 Task: Create a due date automation trigger when advanced on, 2 days before a card is due add basic not assigned to anyone at 11:00 AM.
Action: Mouse moved to (923, 274)
Screenshot: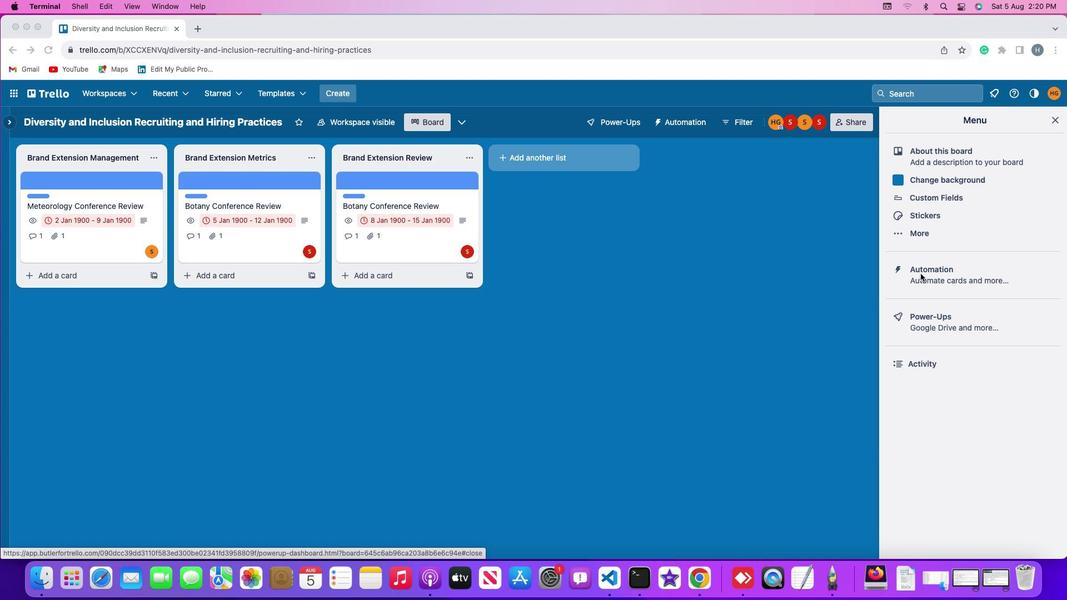 
Action: Mouse pressed left at (923, 274)
Screenshot: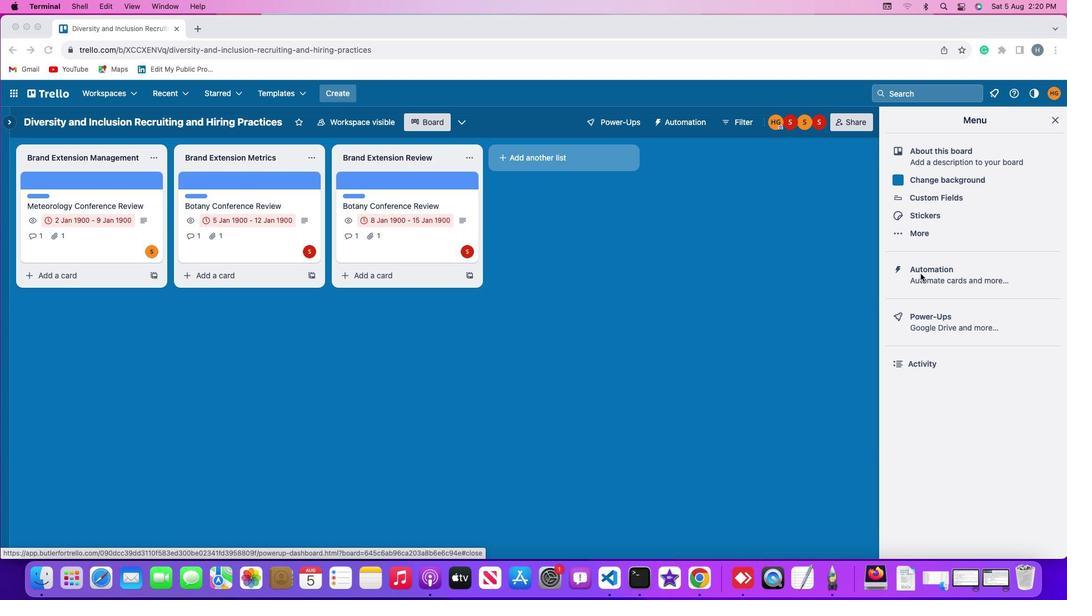 
Action: Mouse pressed left at (923, 274)
Screenshot: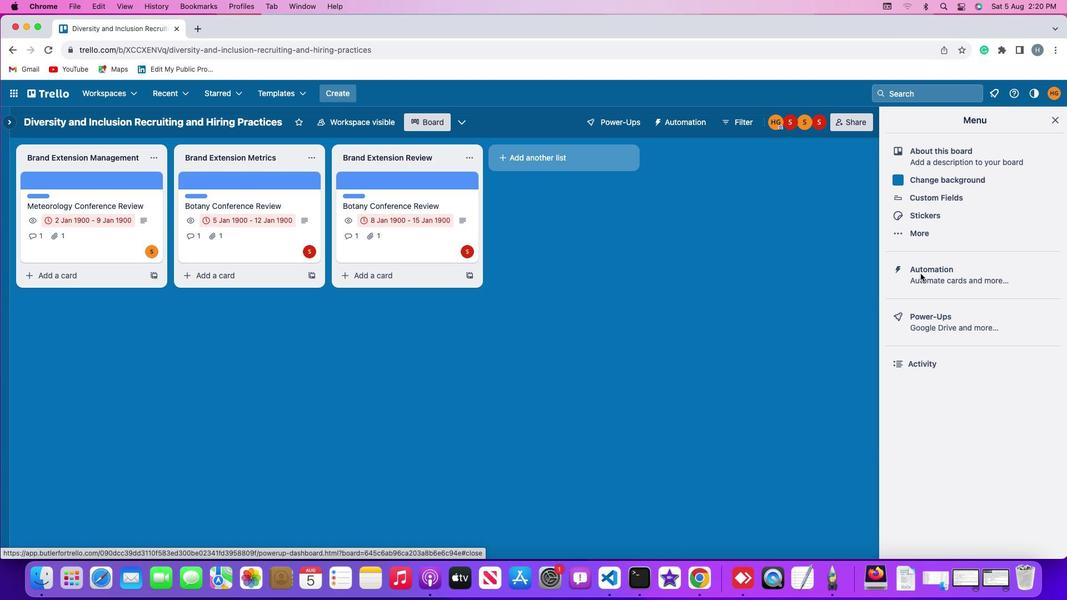 
Action: Mouse moved to (83, 264)
Screenshot: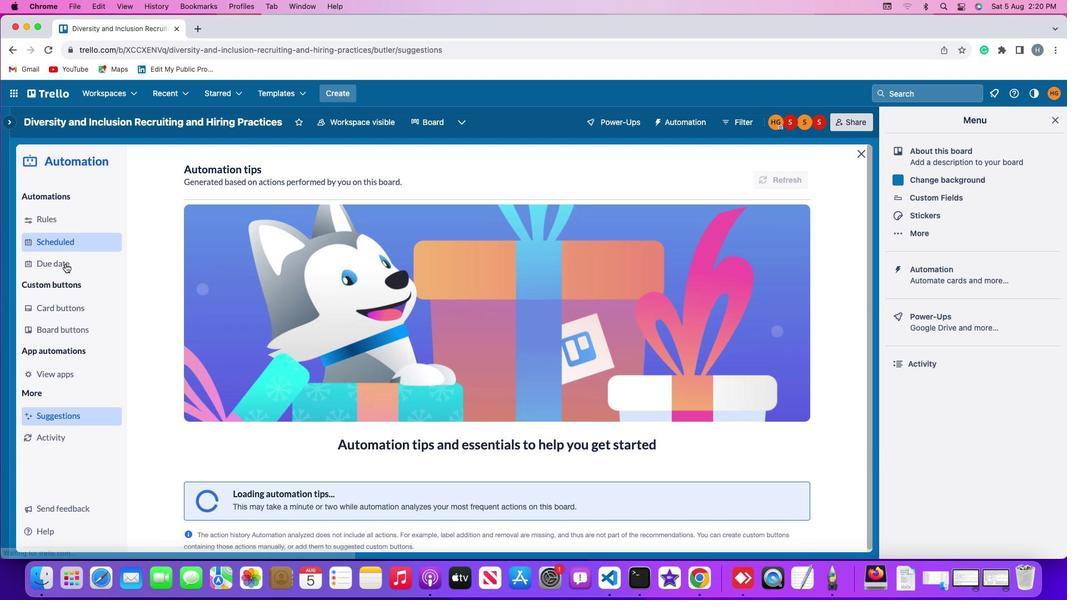 
Action: Mouse pressed left at (83, 264)
Screenshot: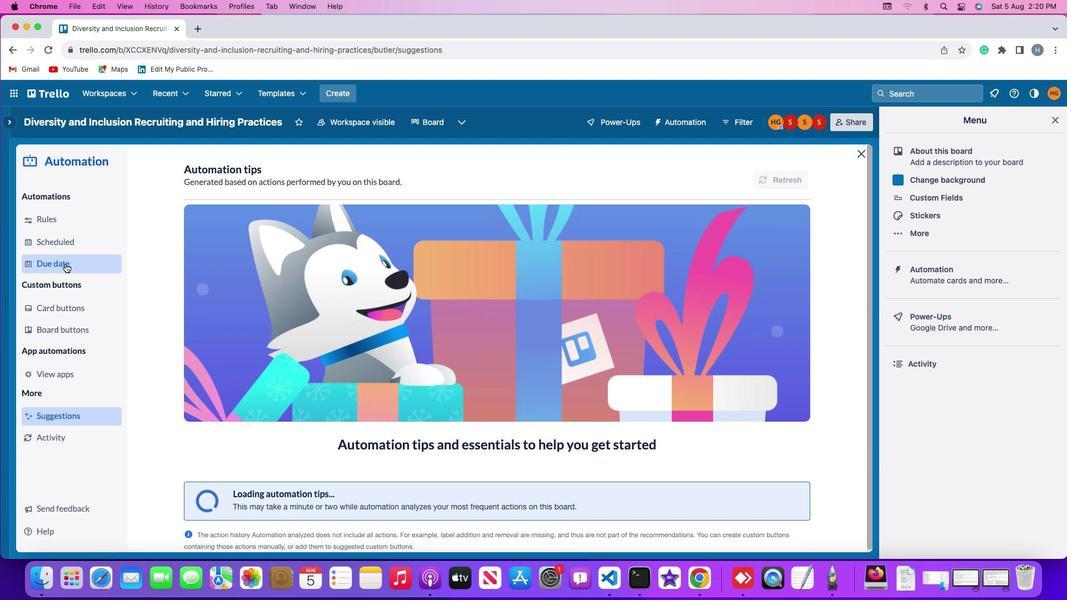 
Action: Mouse moved to (764, 178)
Screenshot: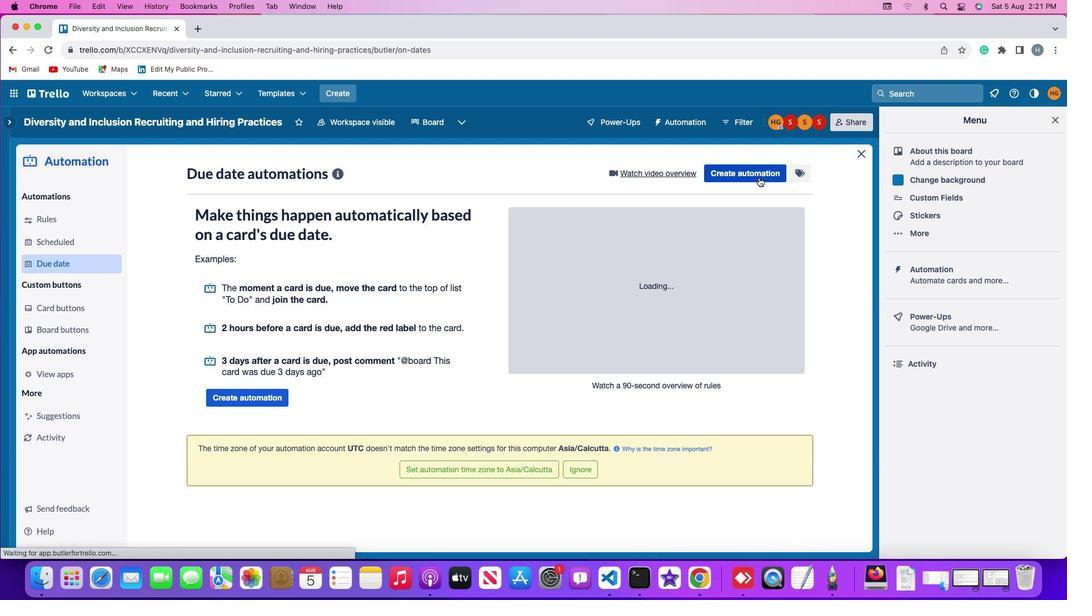 
Action: Mouse pressed left at (764, 178)
Screenshot: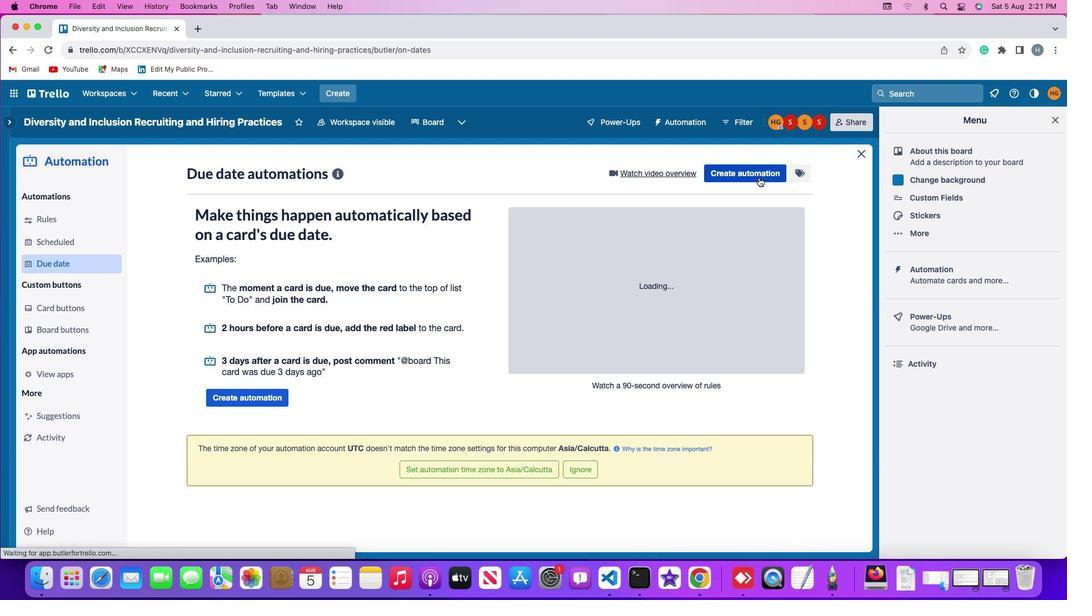 
Action: Mouse moved to (487, 280)
Screenshot: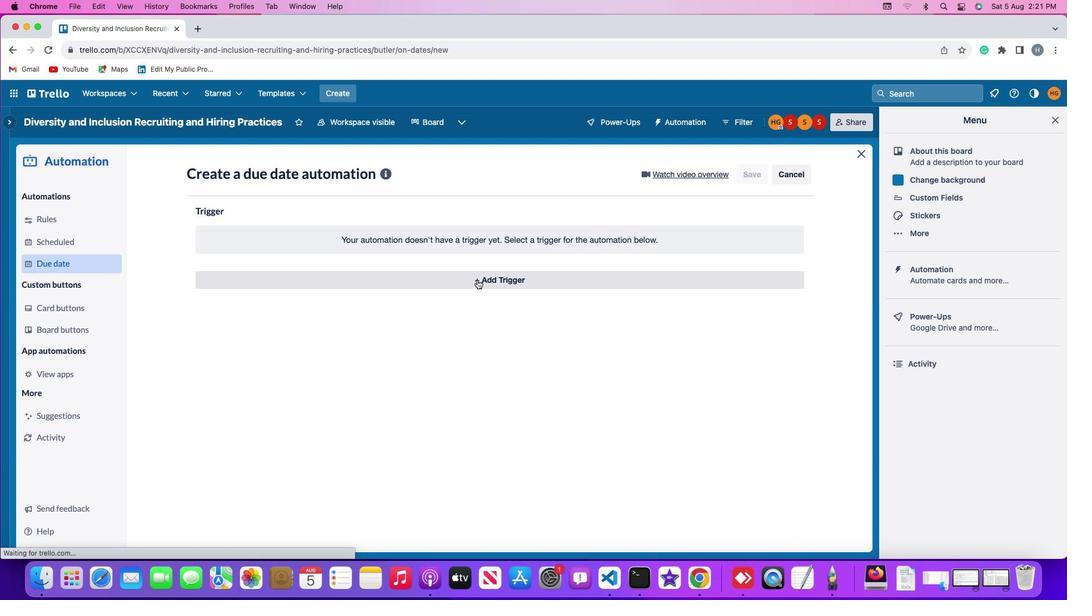 
Action: Mouse pressed left at (487, 280)
Screenshot: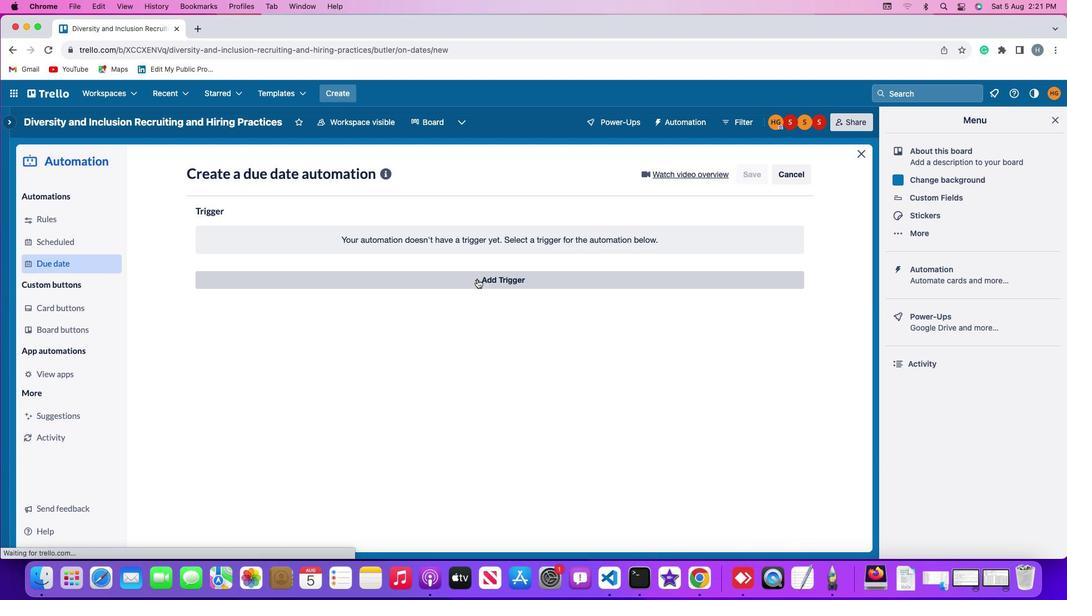 
Action: Mouse moved to (230, 449)
Screenshot: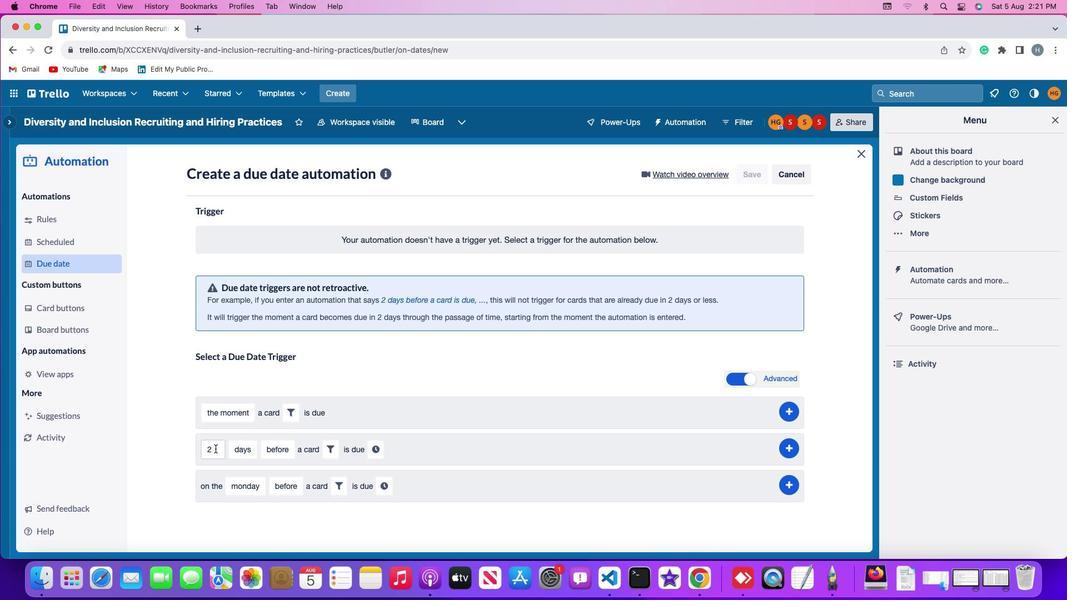 
Action: Mouse pressed left at (230, 449)
Screenshot: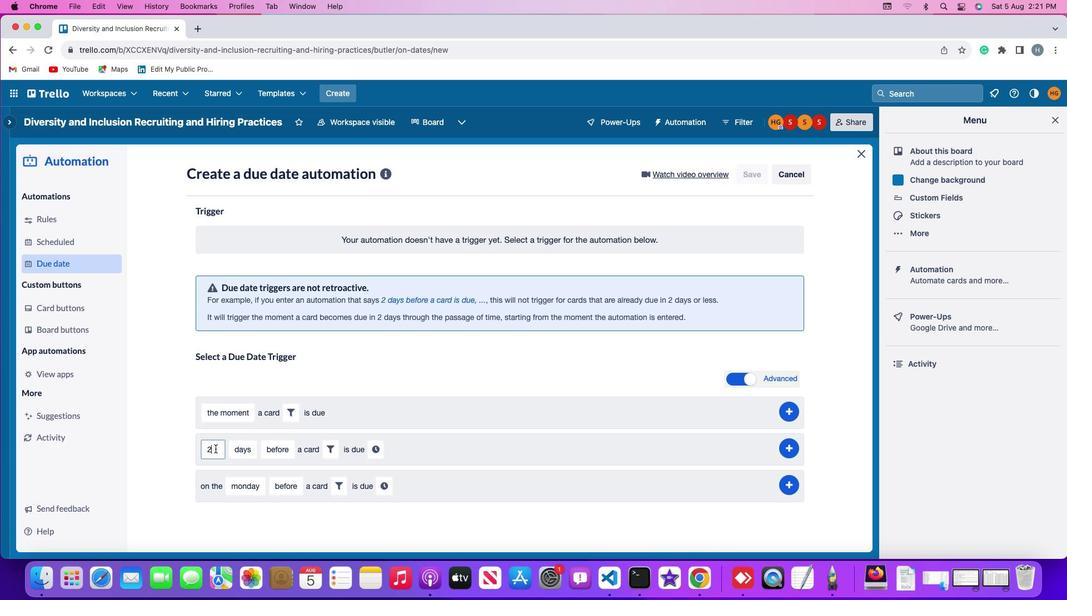 
Action: Mouse moved to (231, 448)
Screenshot: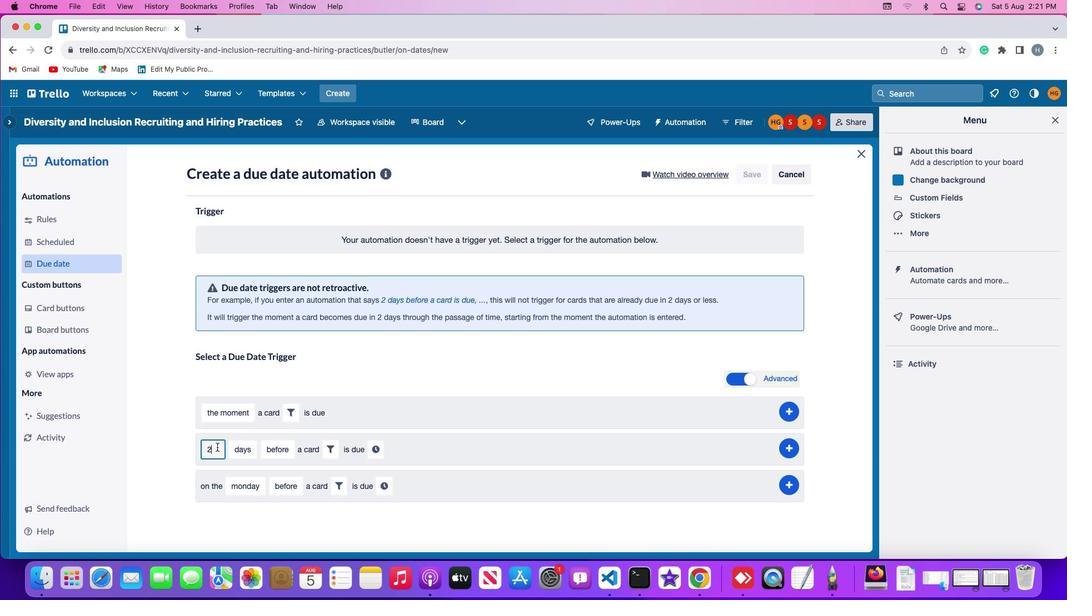 
Action: Key pressed Key.backspace
Screenshot: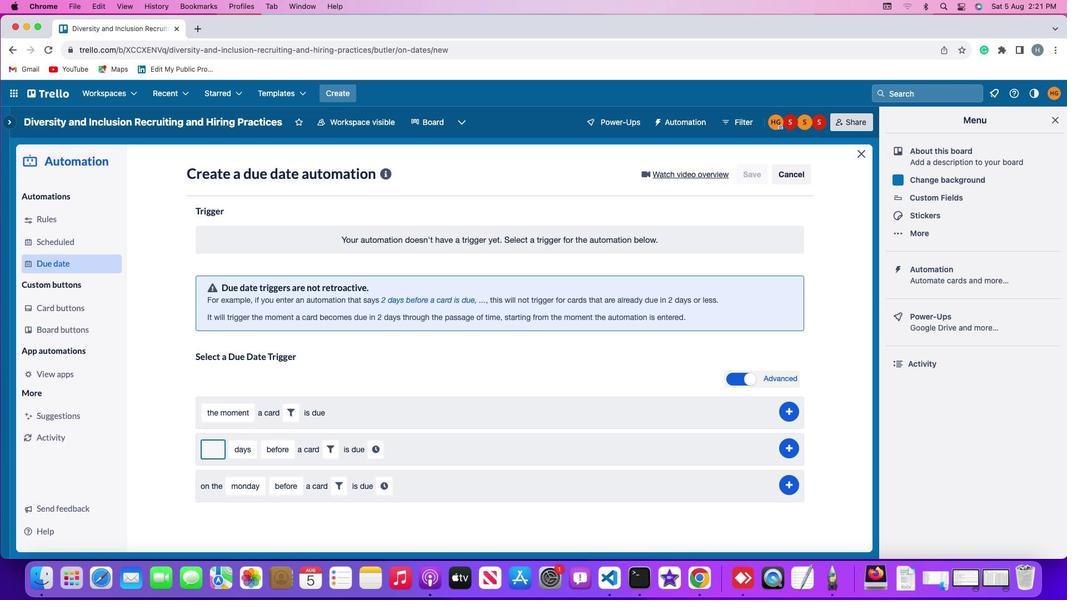 
Action: Mouse moved to (231, 449)
Screenshot: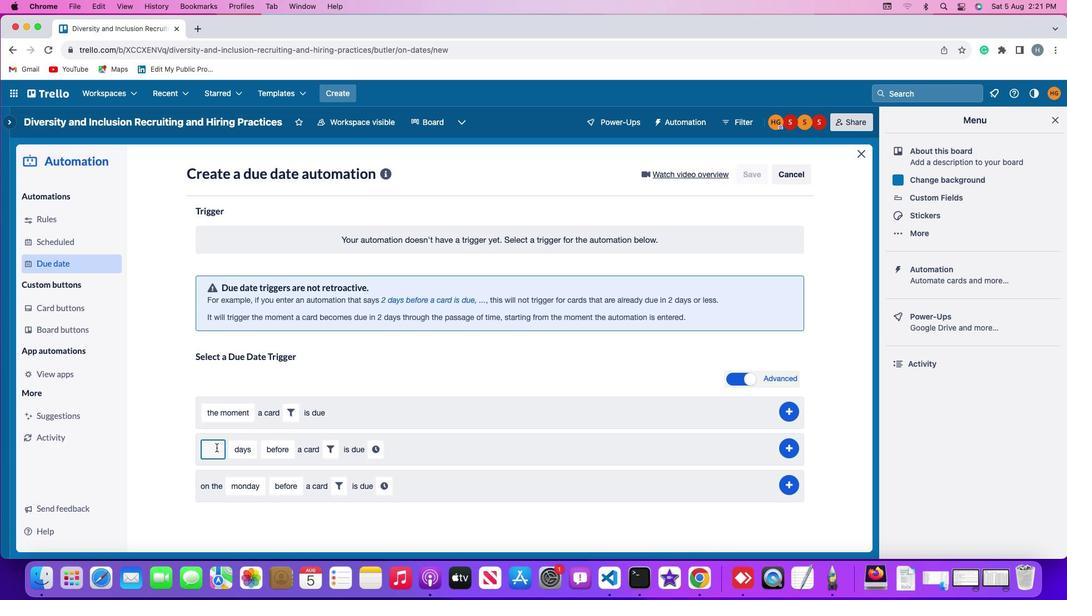 
Action: Key pressed '2'
Screenshot: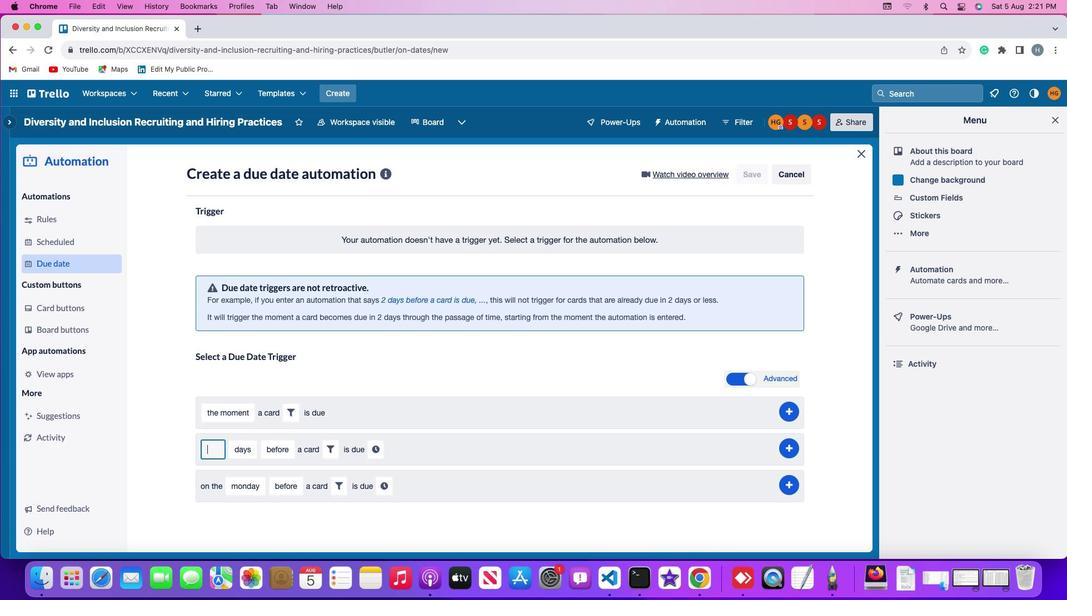 
Action: Mouse moved to (246, 448)
Screenshot: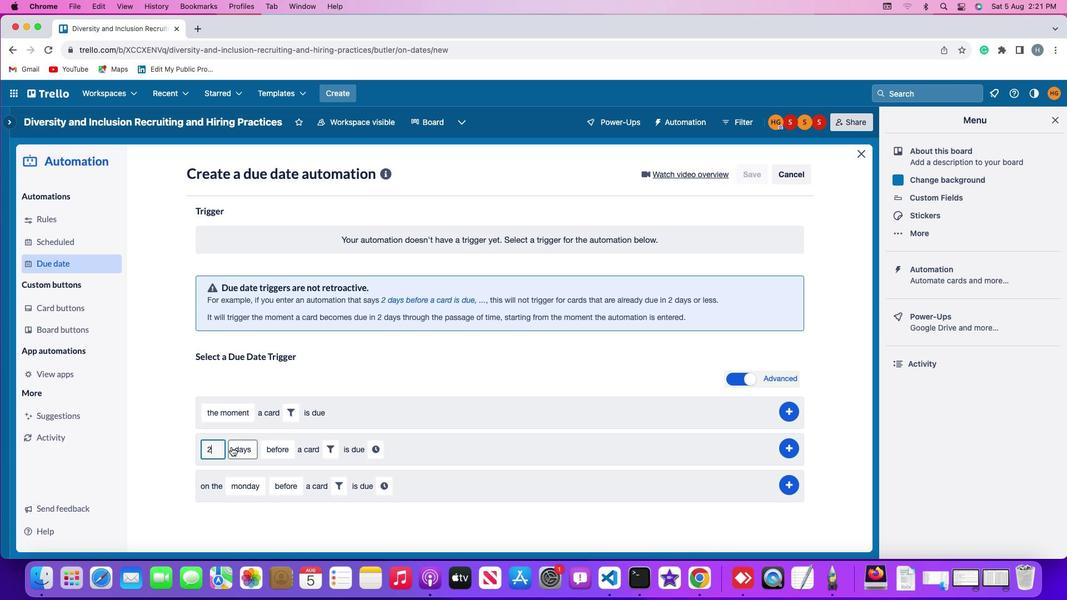 
Action: Mouse pressed left at (246, 448)
Screenshot: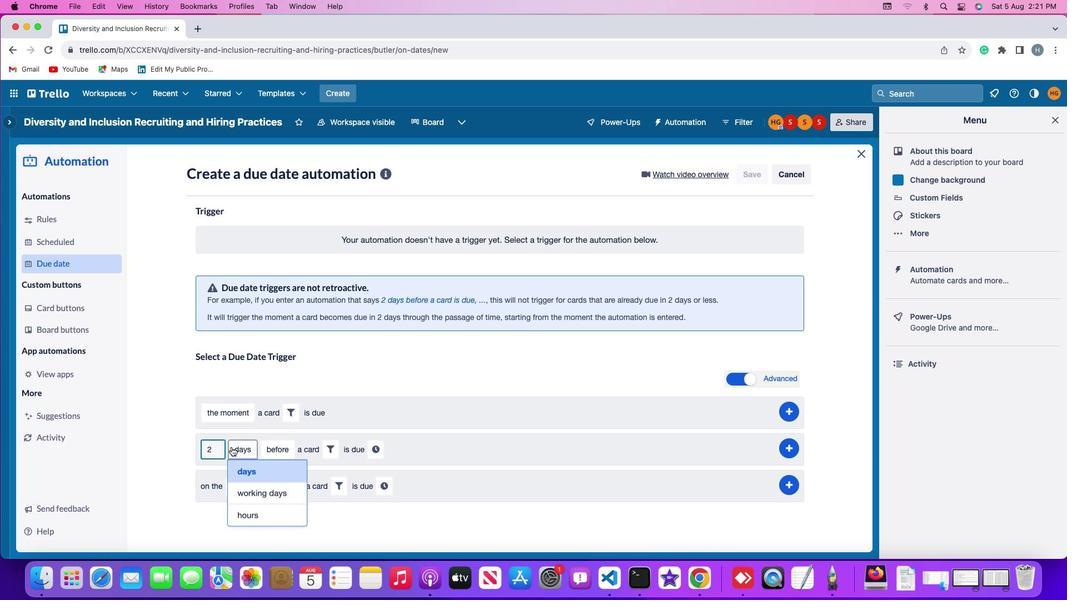 
Action: Mouse moved to (266, 468)
Screenshot: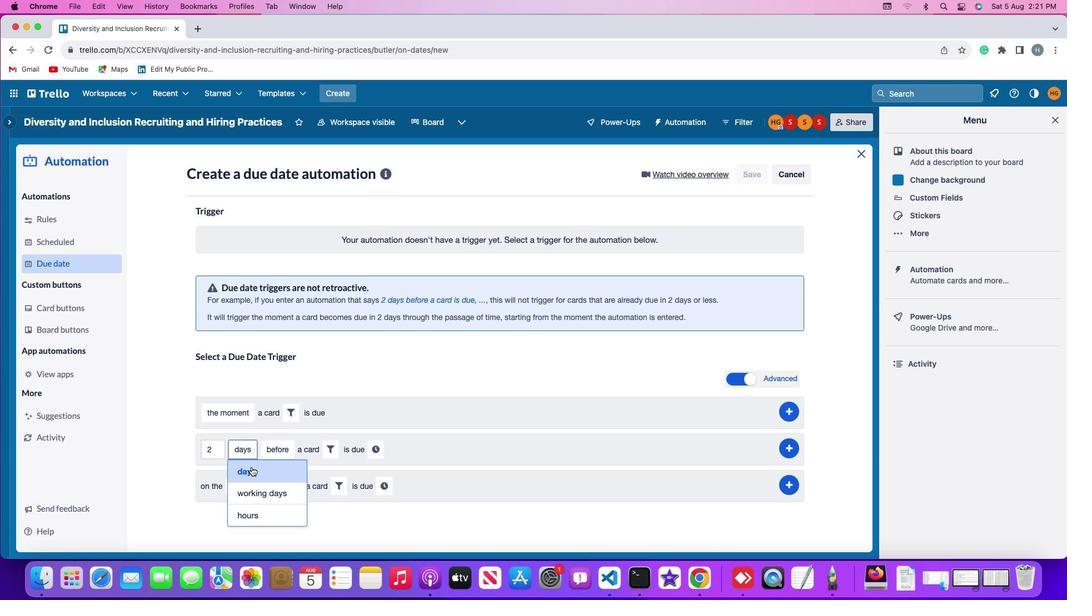 
Action: Mouse pressed left at (266, 468)
Screenshot: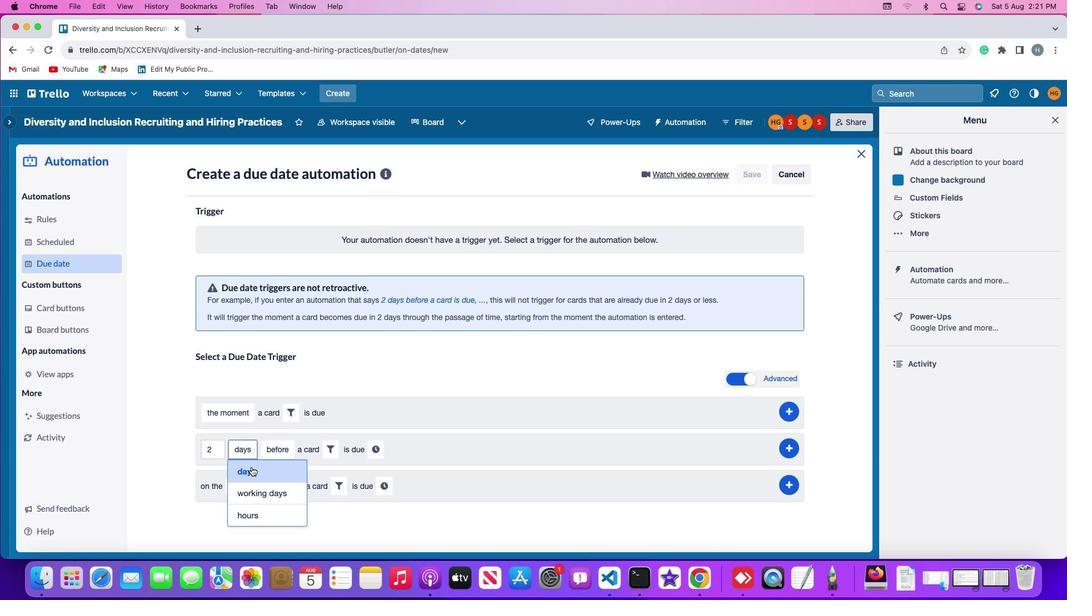 
Action: Mouse moved to (293, 452)
Screenshot: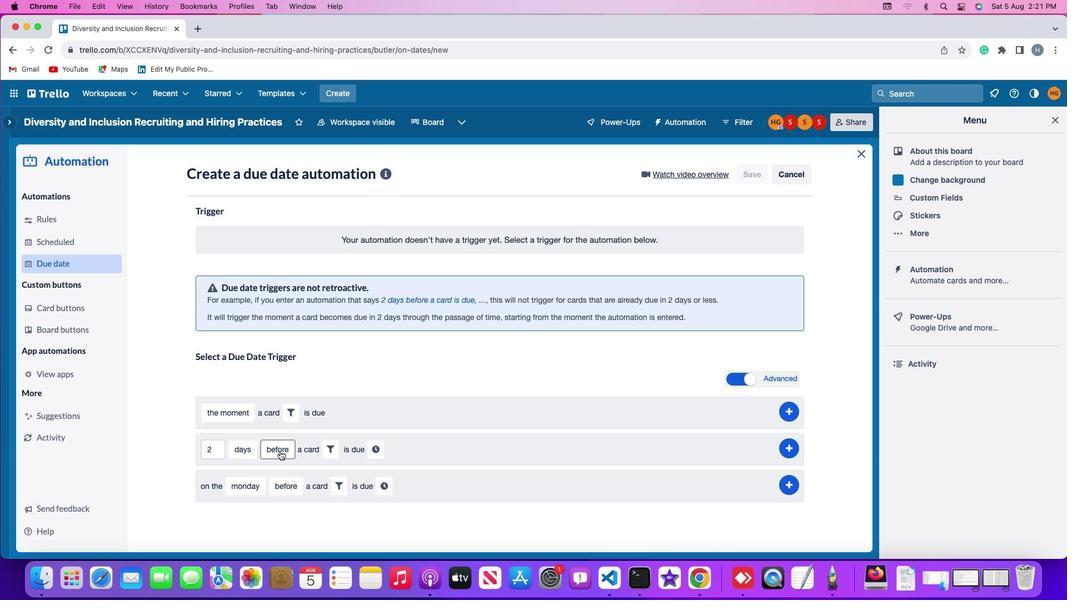 
Action: Mouse pressed left at (293, 452)
Screenshot: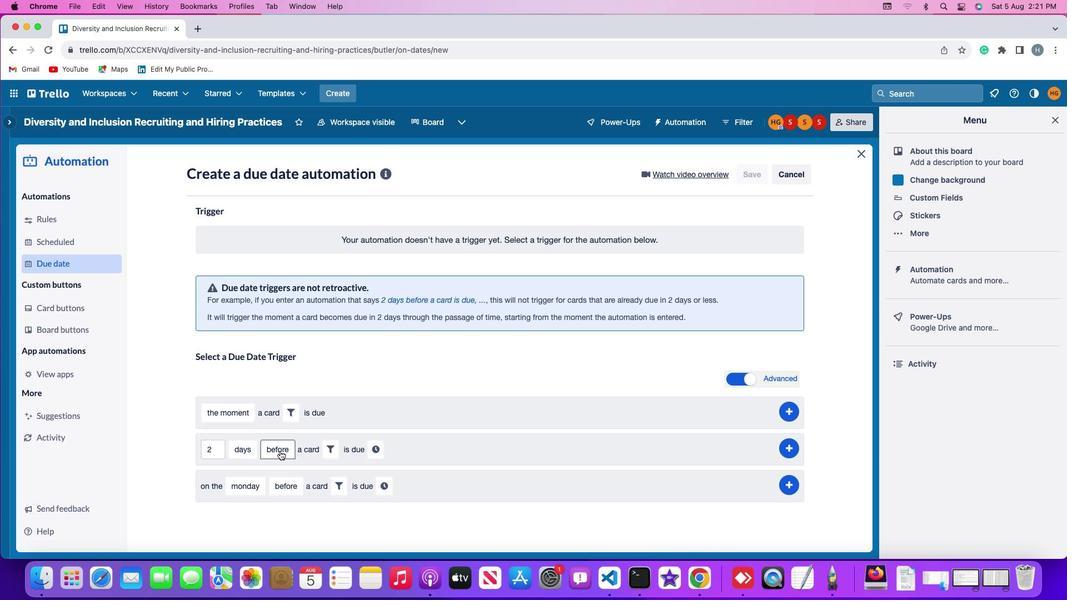 
Action: Mouse moved to (298, 470)
Screenshot: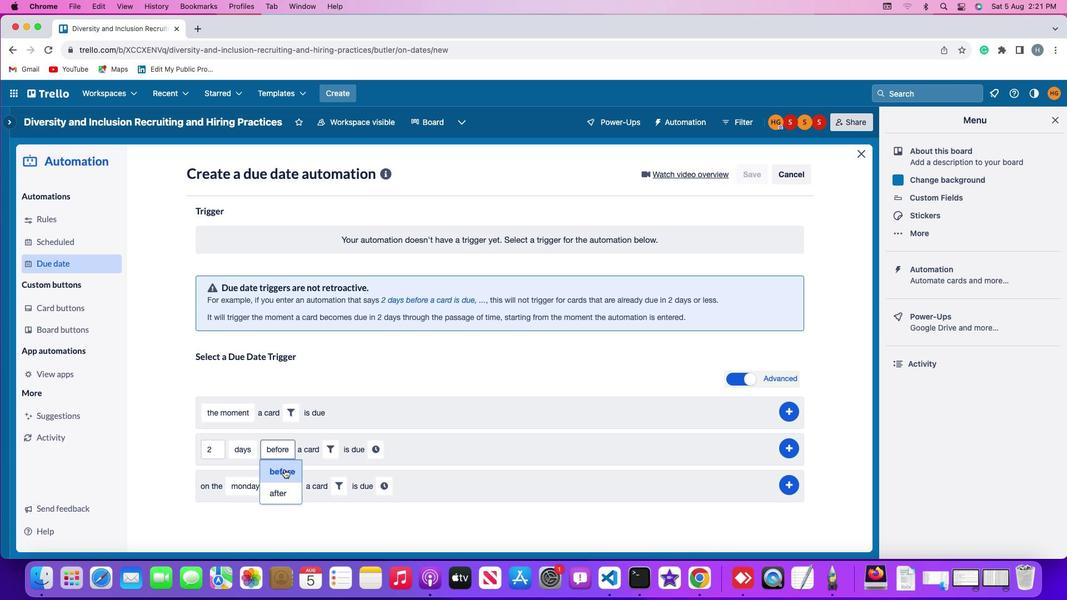 
Action: Mouse pressed left at (298, 470)
Screenshot: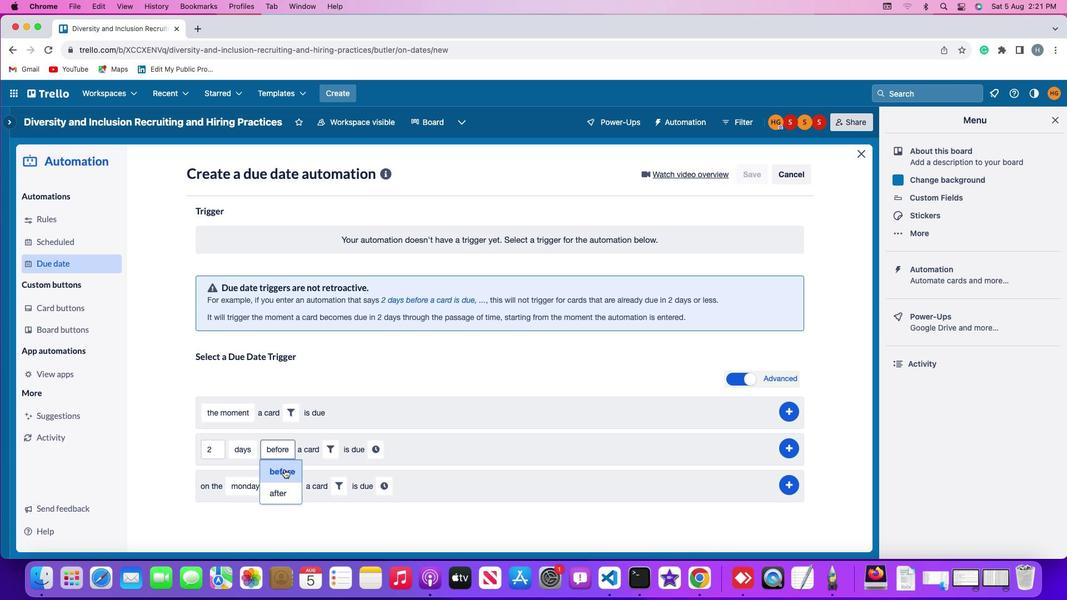 
Action: Mouse moved to (343, 451)
Screenshot: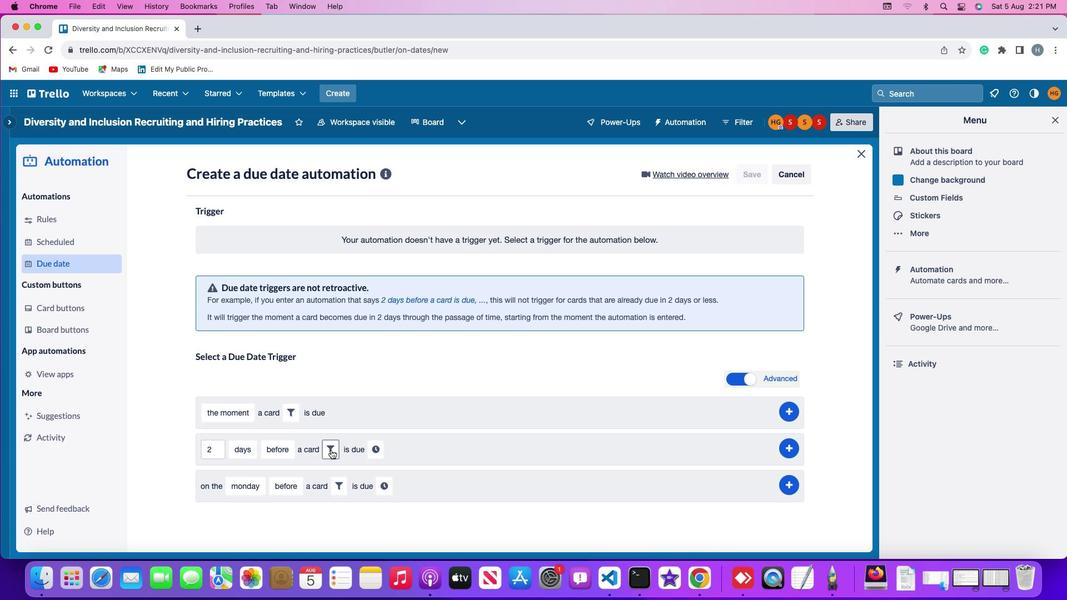 
Action: Mouse pressed left at (343, 451)
Screenshot: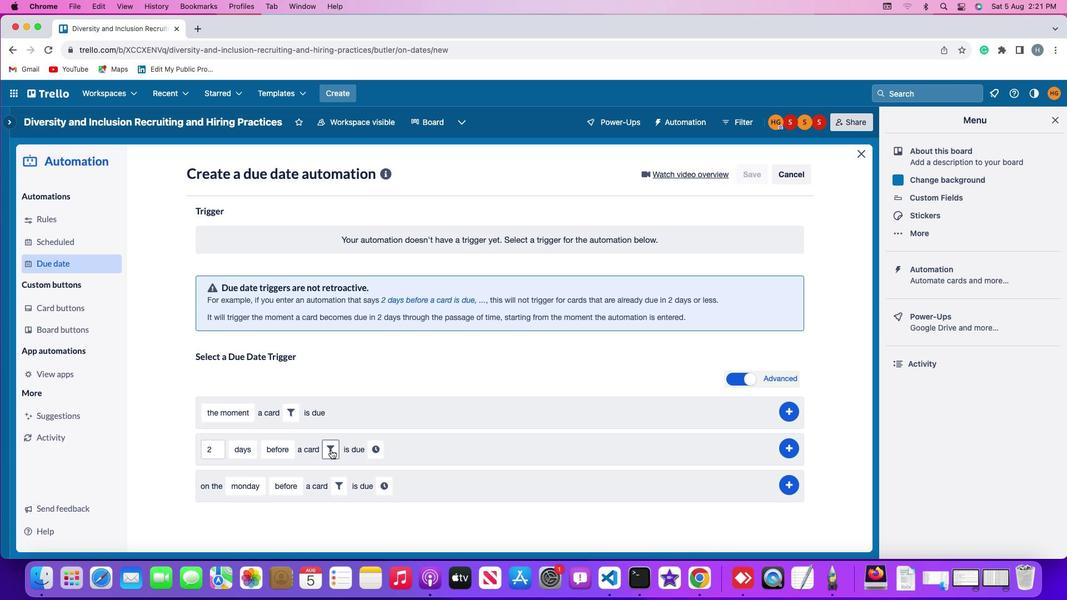 
Action: Mouse moved to (420, 460)
Screenshot: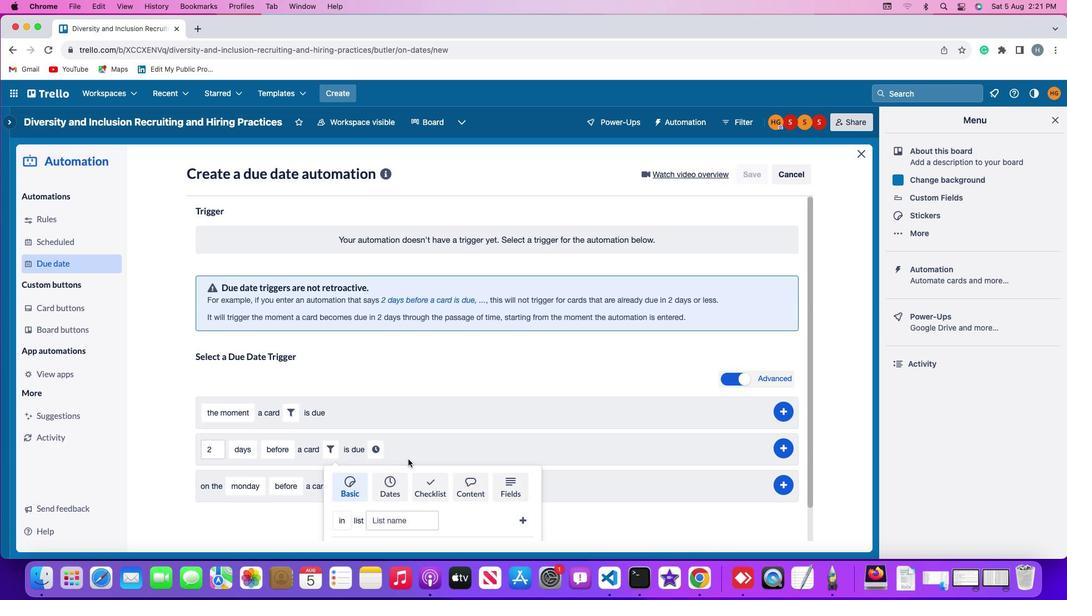 
Action: Mouse scrolled (420, 460) with delta (18, 0)
Screenshot: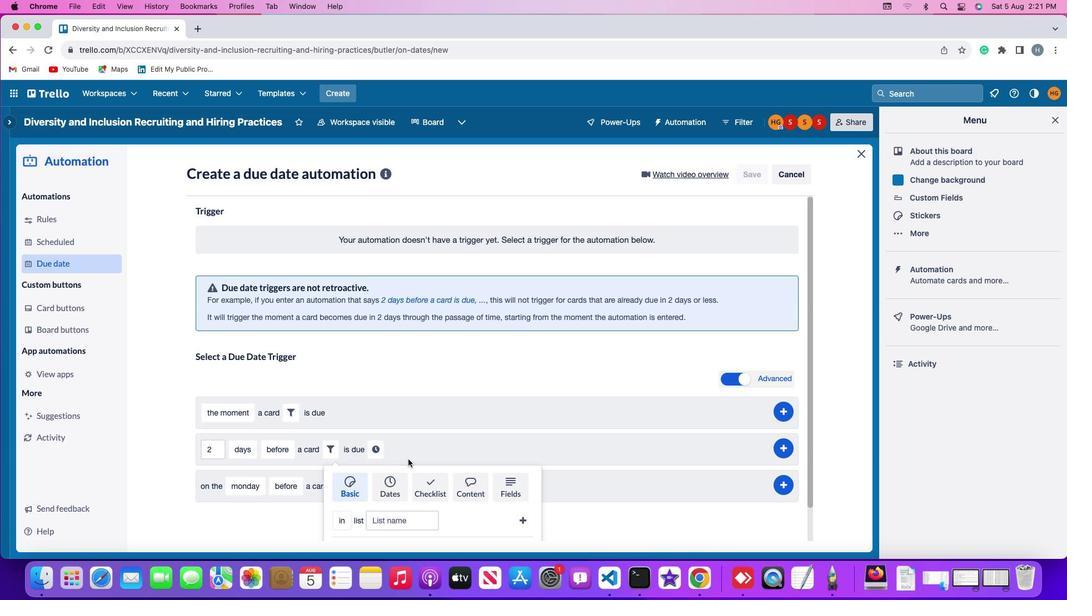 
Action: Mouse scrolled (420, 460) with delta (18, 0)
Screenshot: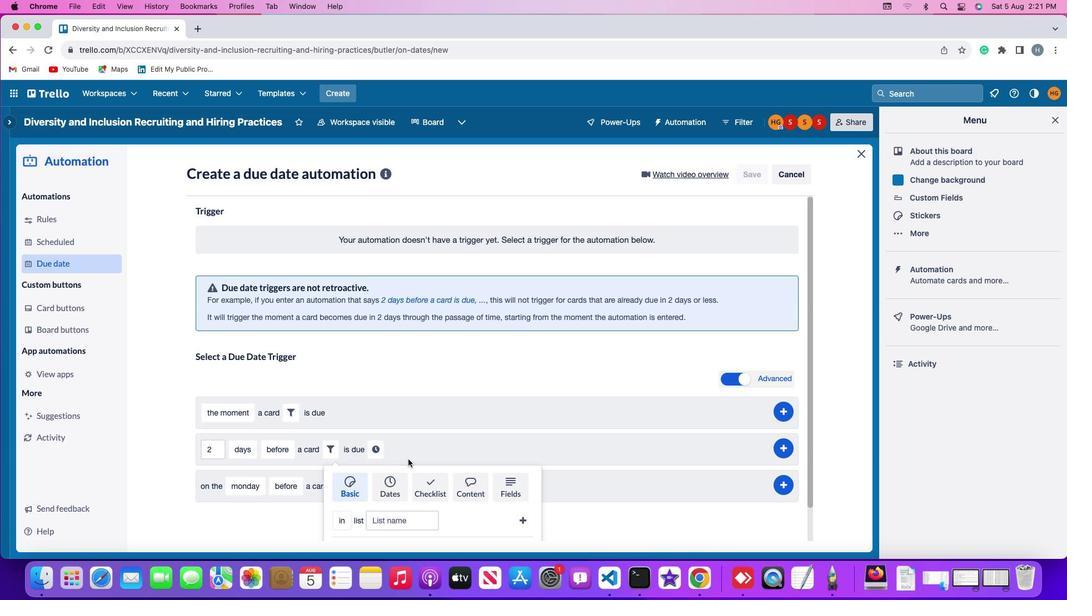 
Action: Mouse scrolled (420, 460) with delta (18, 0)
Screenshot: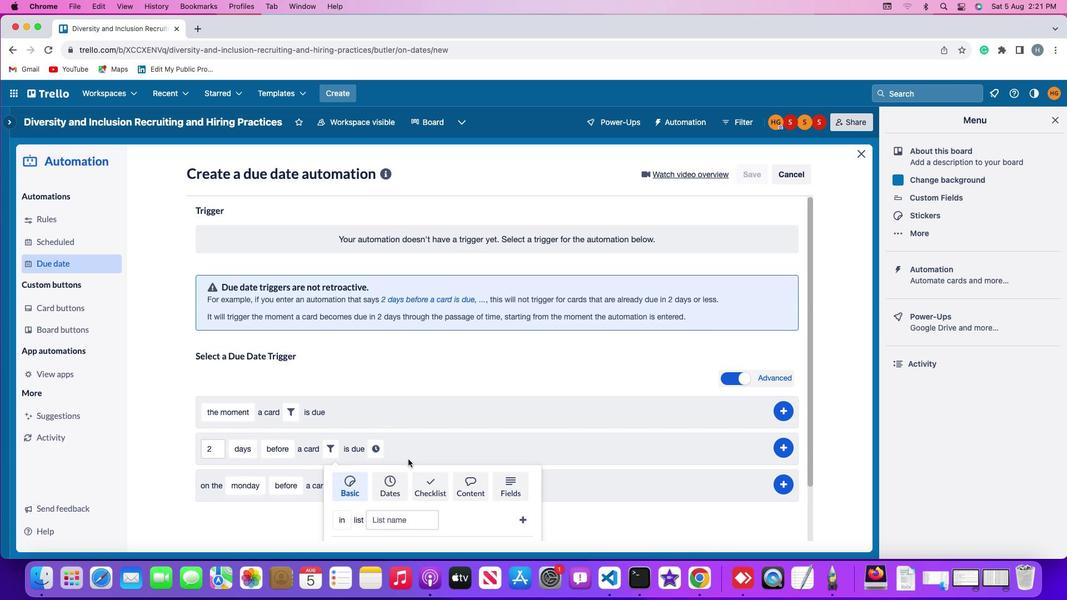
Action: Mouse scrolled (420, 460) with delta (18, -1)
Screenshot: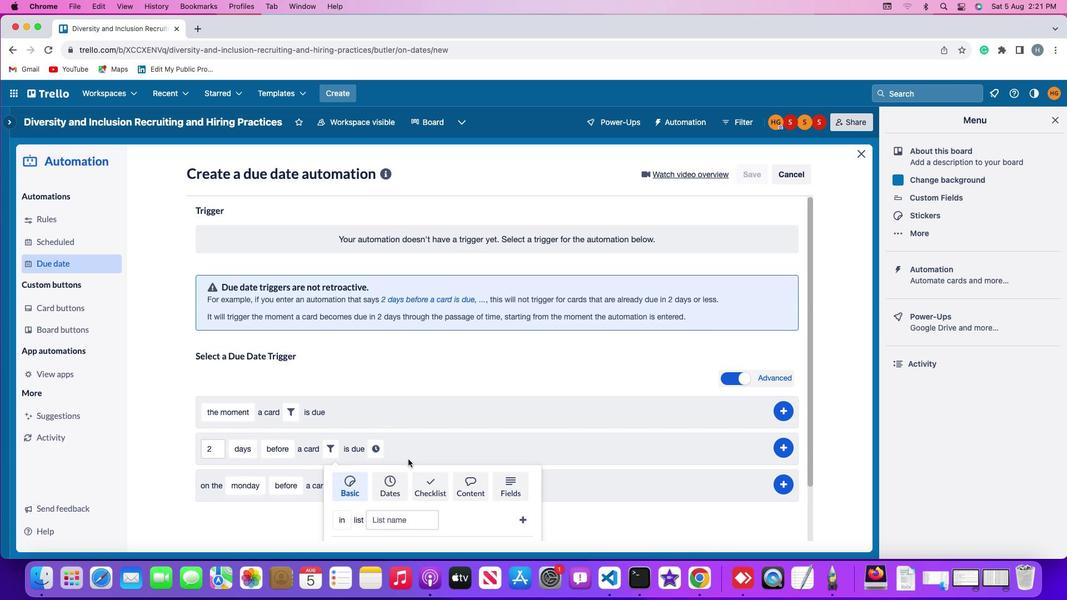 
Action: Mouse scrolled (420, 460) with delta (18, -1)
Screenshot: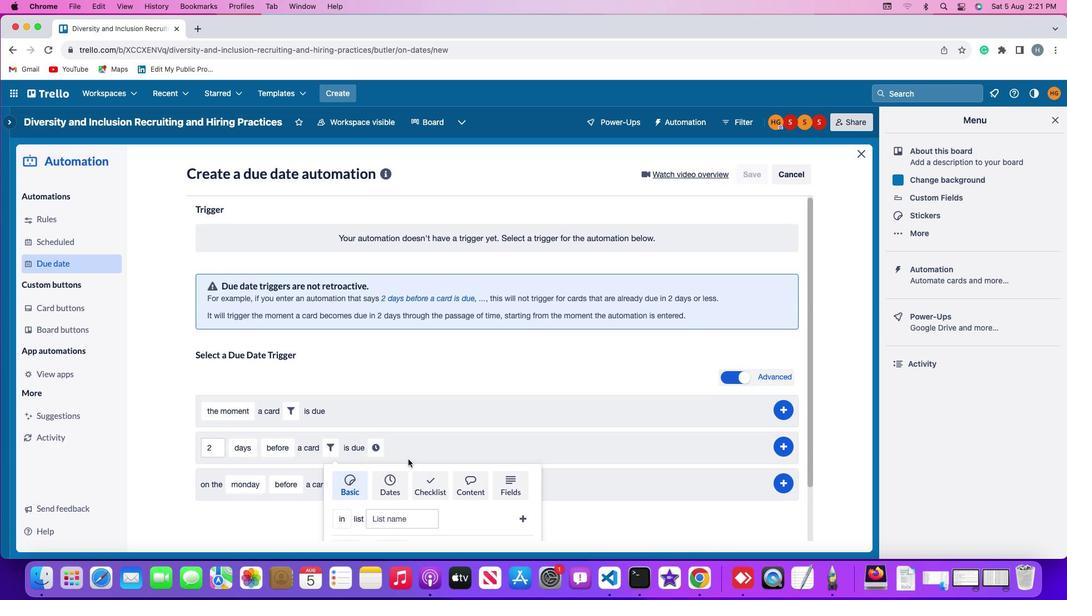 
Action: Mouse scrolled (420, 460) with delta (18, -2)
Screenshot: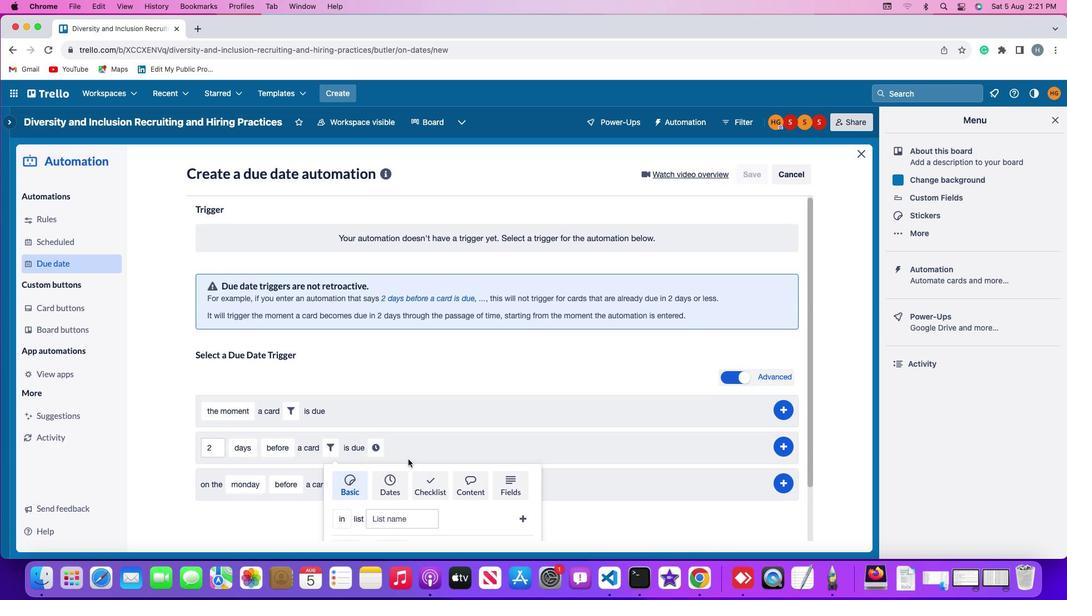 
Action: Mouse scrolled (420, 460) with delta (18, -2)
Screenshot: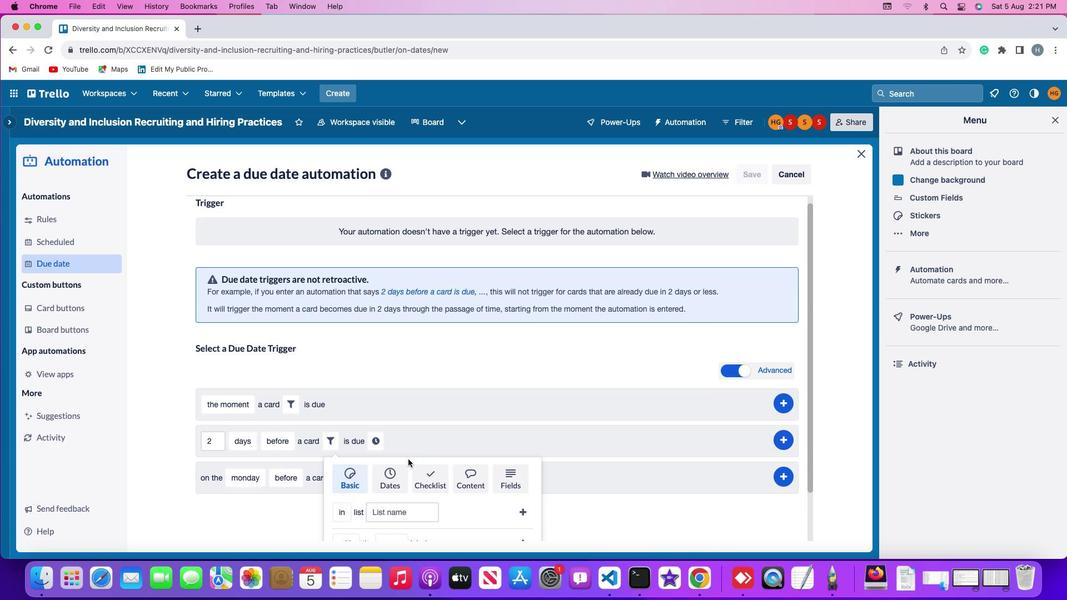 
Action: Mouse scrolled (420, 460) with delta (18, 0)
Screenshot: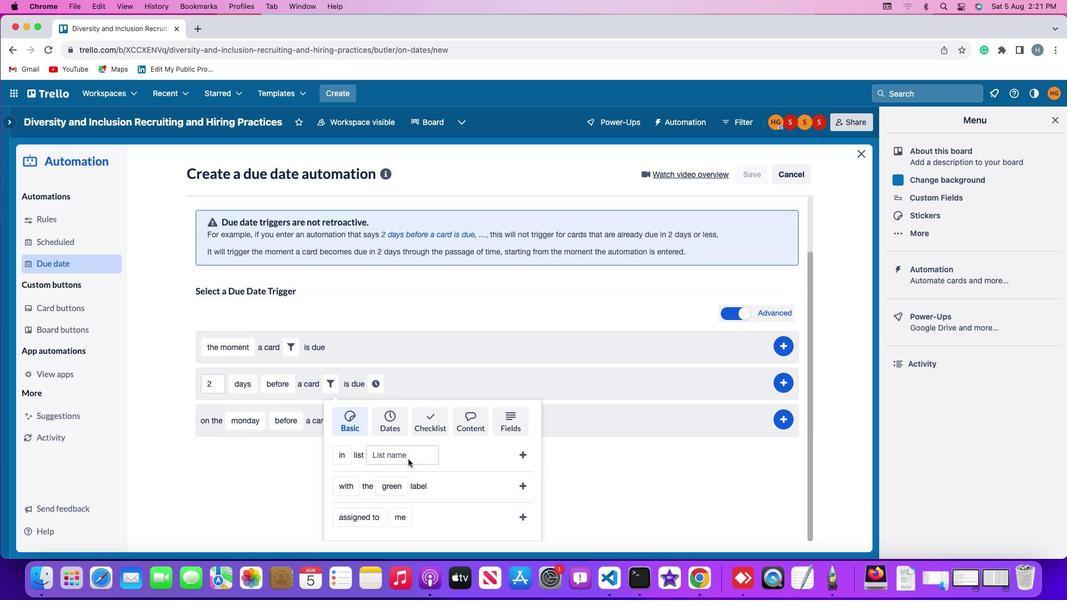 
Action: Mouse scrolled (420, 460) with delta (18, 0)
Screenshot: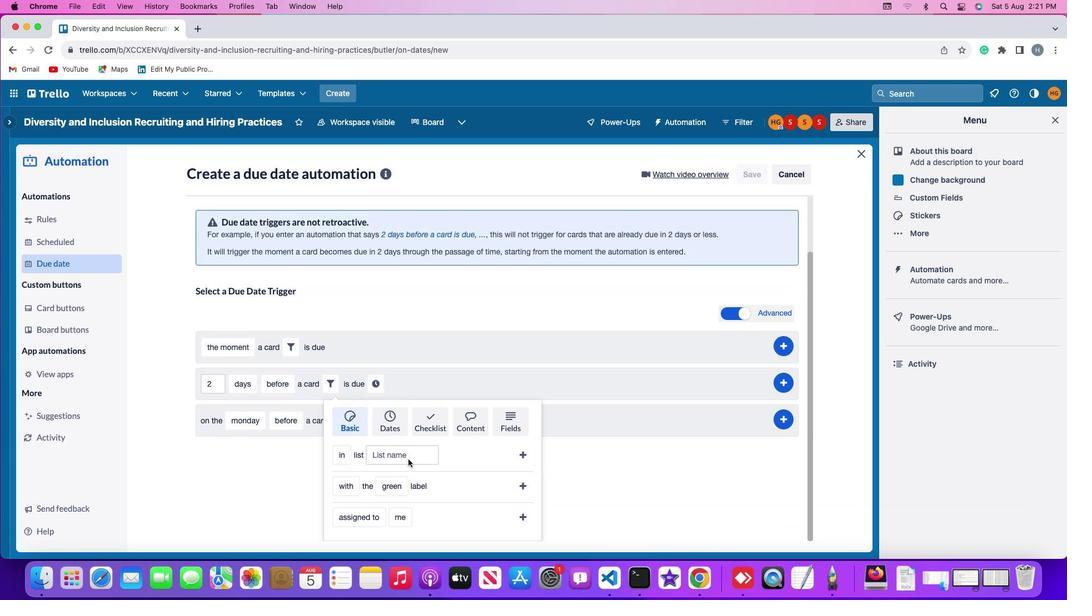 
Action: Mouse scrolled (420, 460) with delta (18, 0)
Screenshot: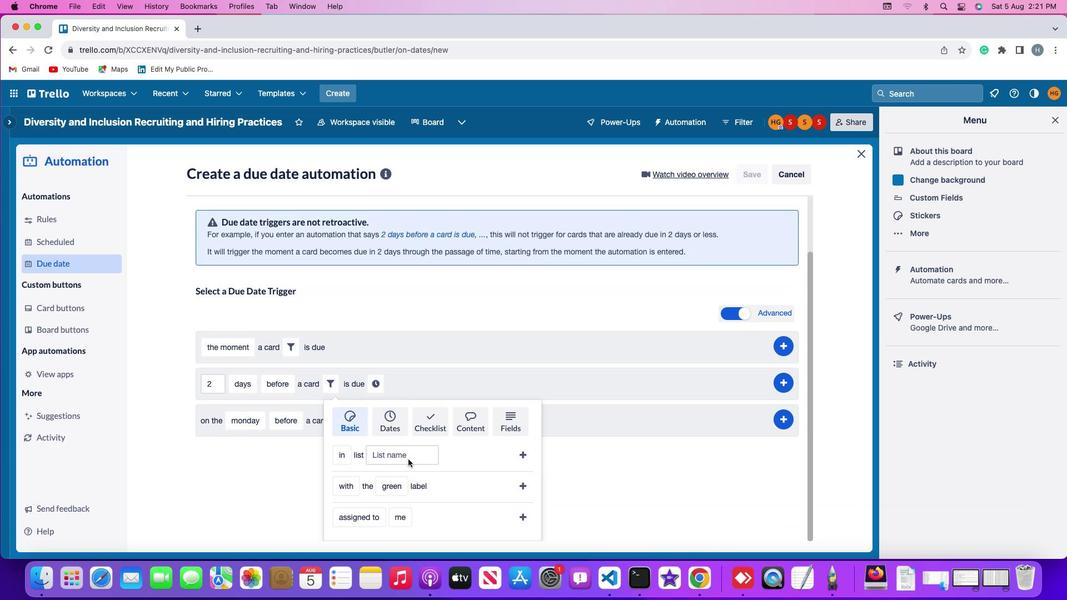 
Action: Mouse scrolled (420, 460) with delta (18, -1)
Screenshot: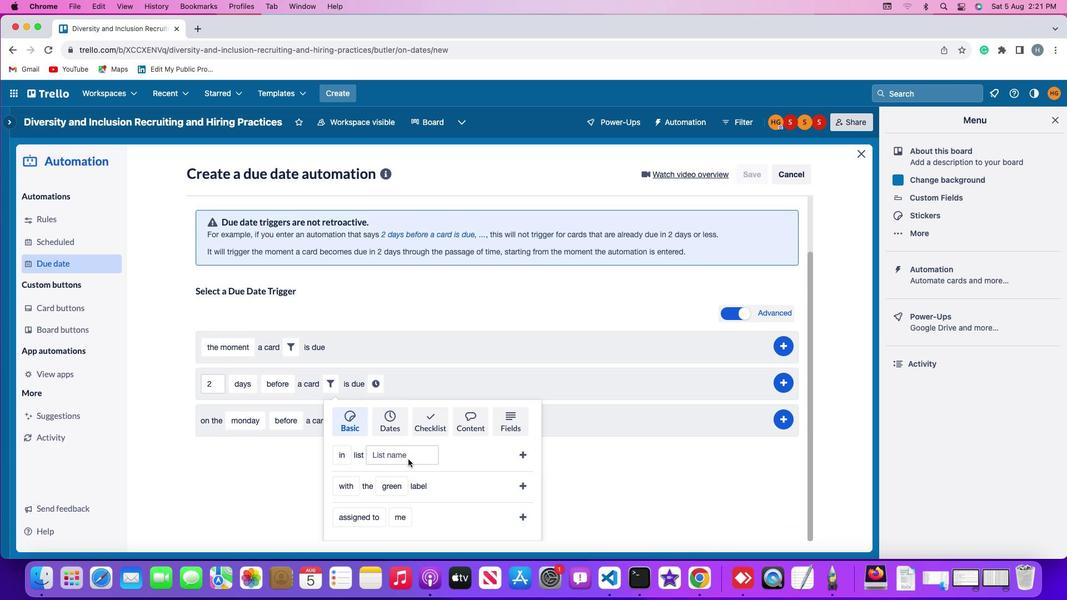 
Action: Mouse moved to (375, 511)
Screenshot: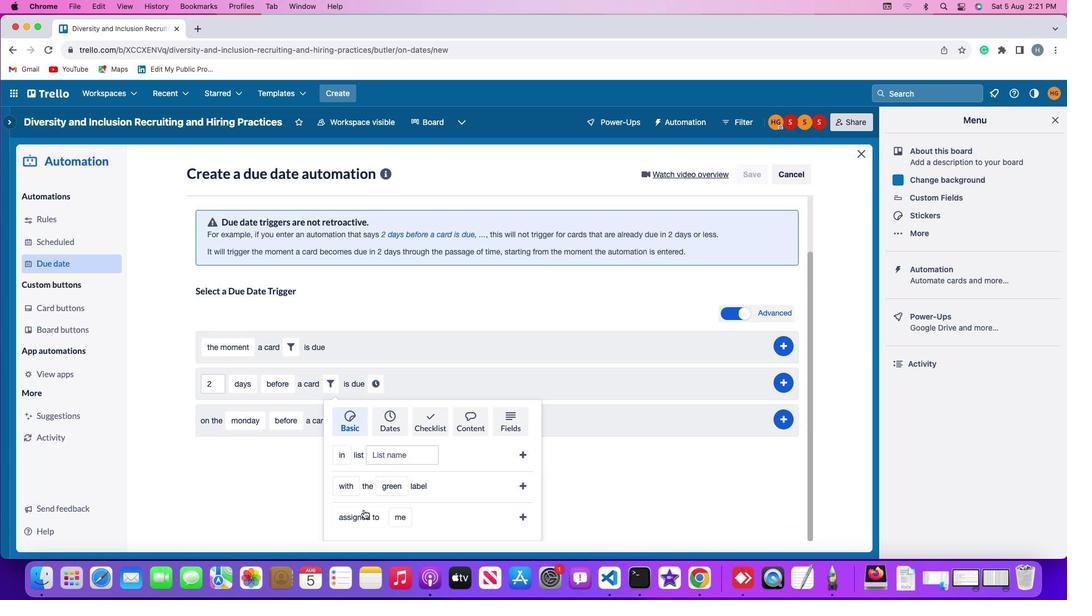 
Action: Mouse pressed left at (375, 511)
Screenshot: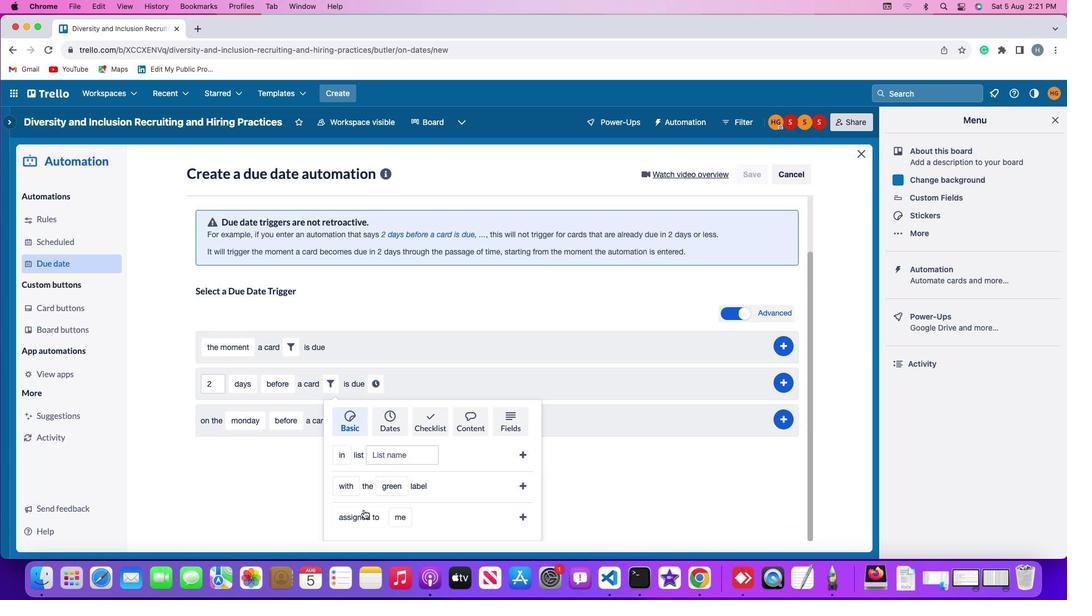 
Action: Mouse moved to (383, 498)
Screenshot: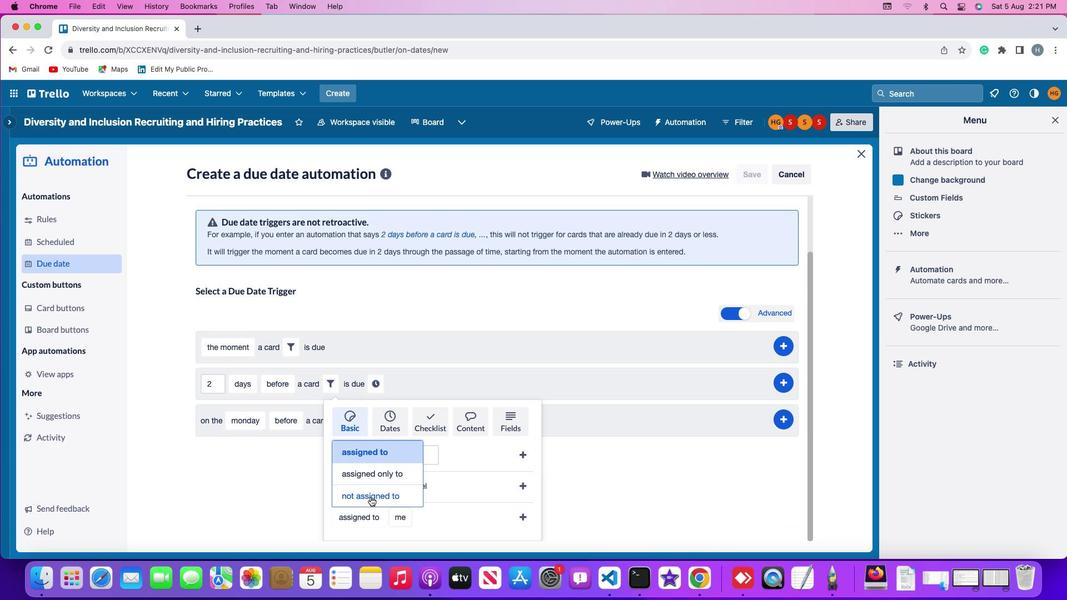 
Action: Mouse pressed left at (383, 498)
Screenshot: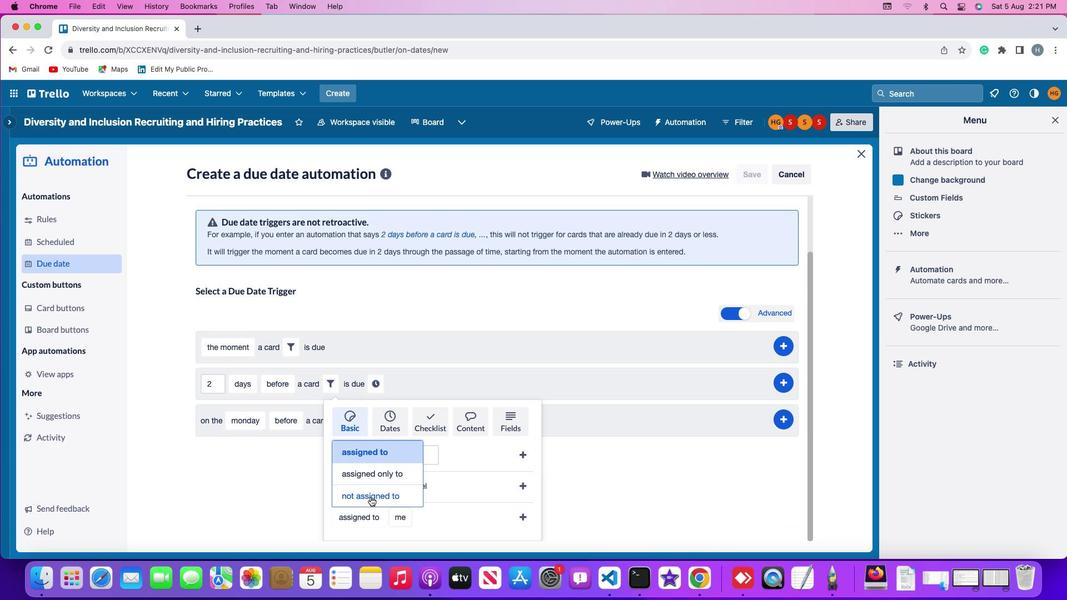 
Action: Mouse moved to (423, 521)
Screenshot: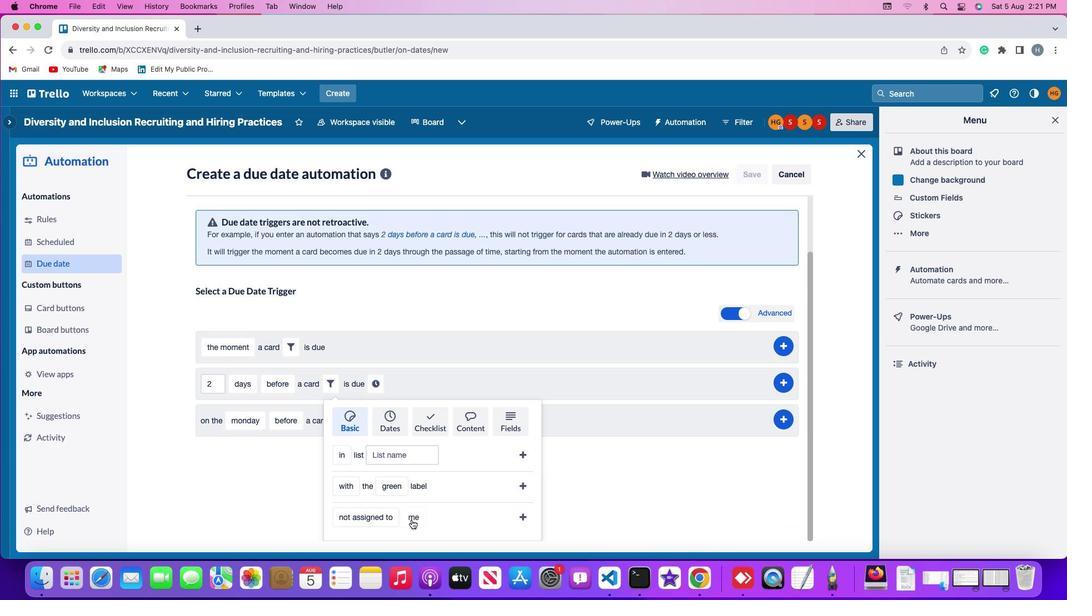 
Action: Mouse pressed left at (423, 521)
Screenshot: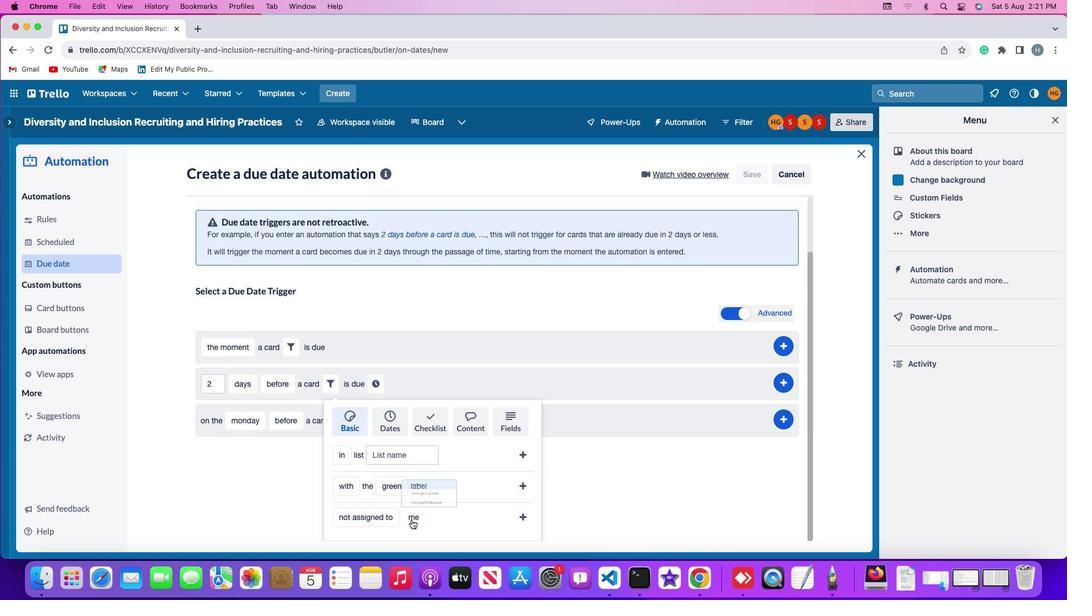 
Action: Mouse moved to (443, 478)
Screenshot: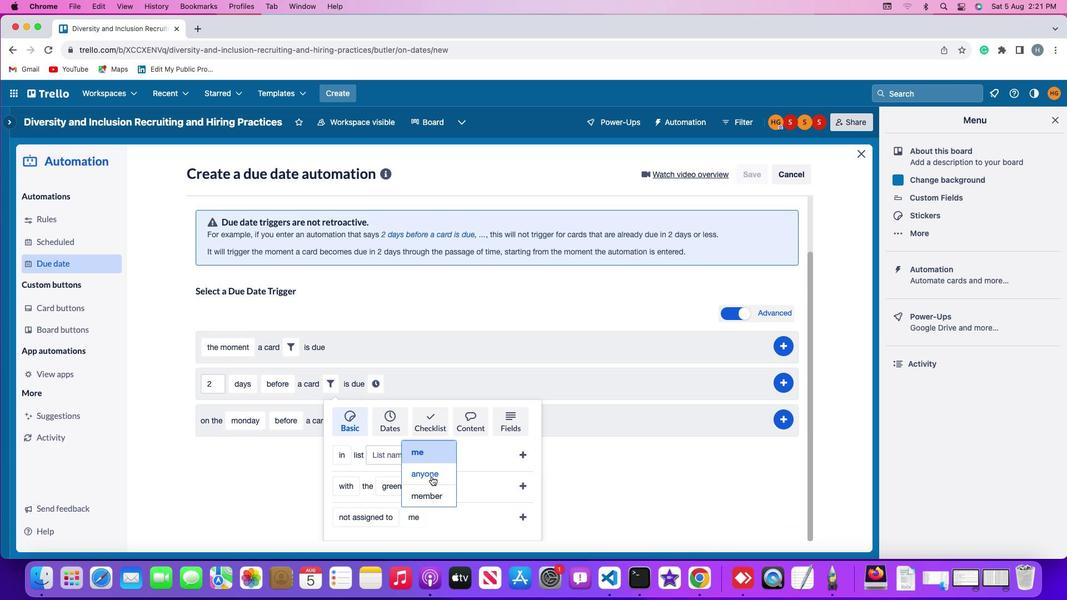
Action: Mouse pressed left at (443, 478)
Screenshot: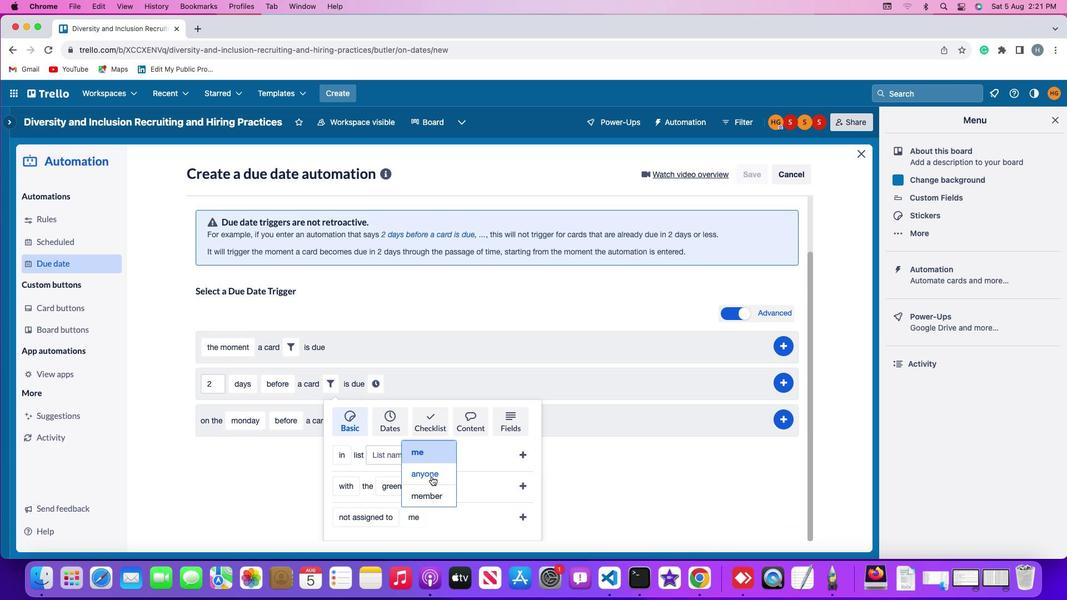 
Action: Mouse moved to (532, 514)
Screenshot: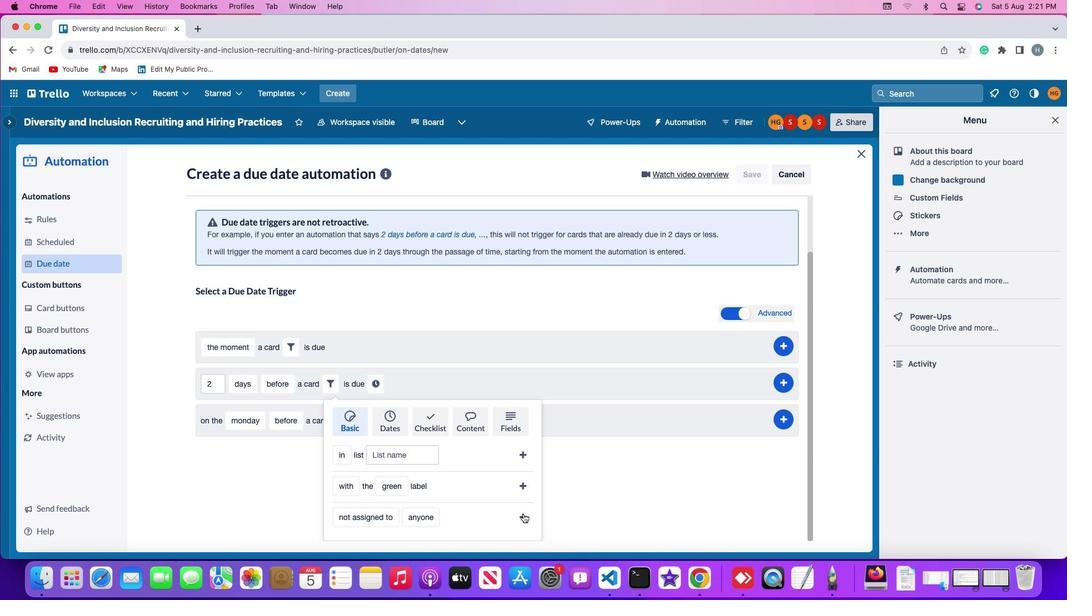 
Action: Mouse pressed left at (532, 514)
Screenshot: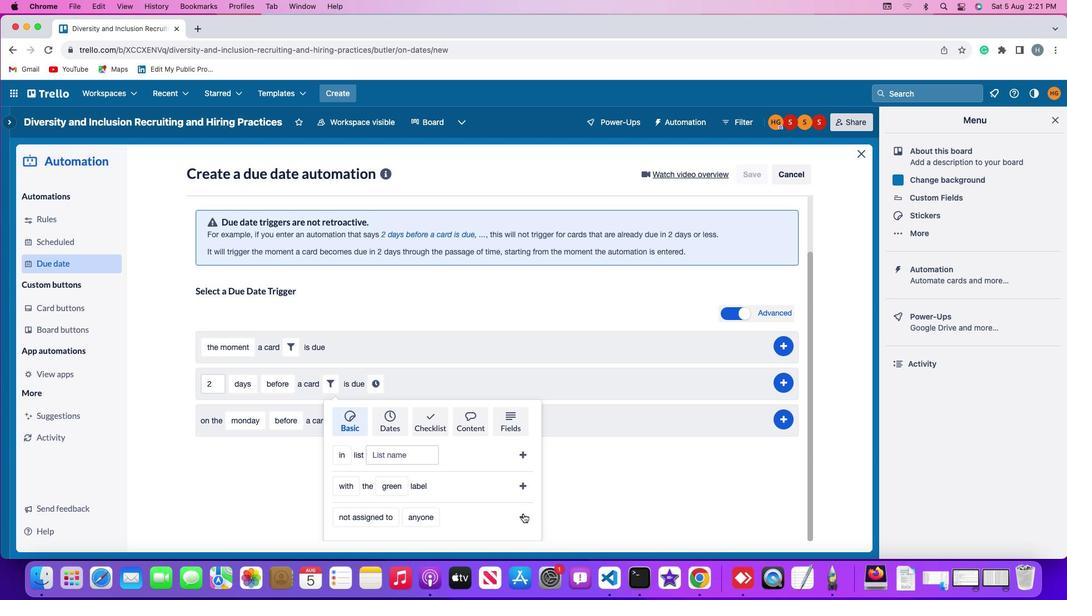 
Action: Mouse moved to (497, 452)
Screenshot: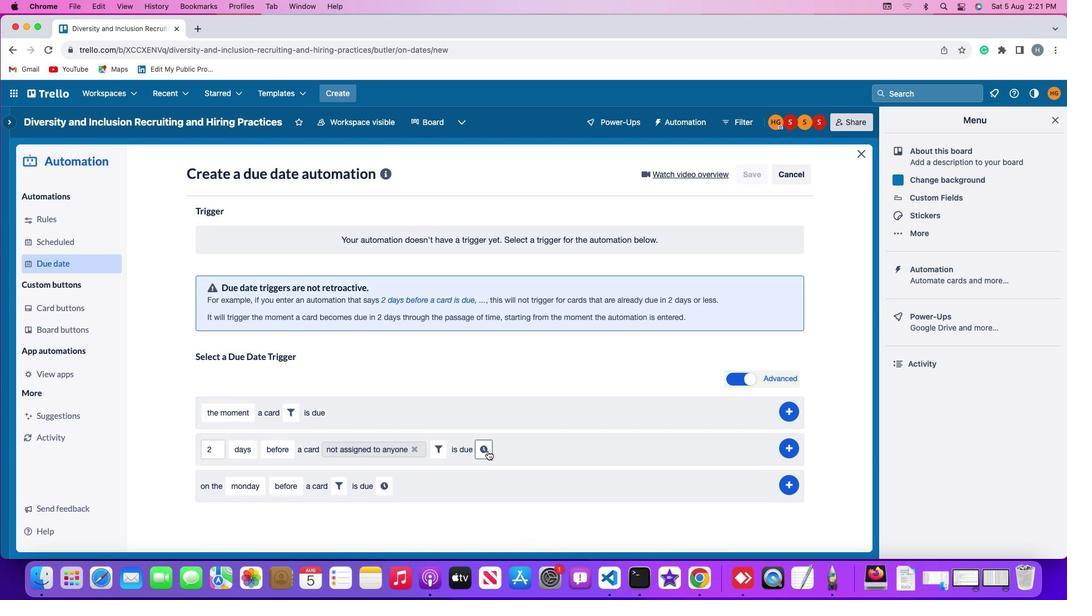 
Action: Mouse pressed left at (497, 452)
Screenshot: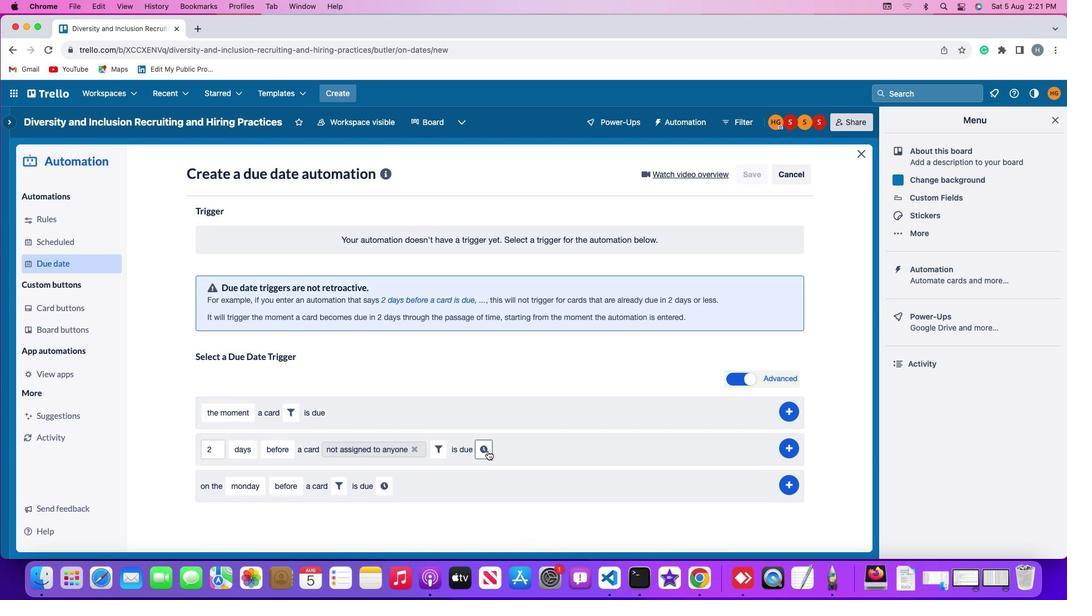 
Action: Mouse moved to (515, 455)
Screenshot: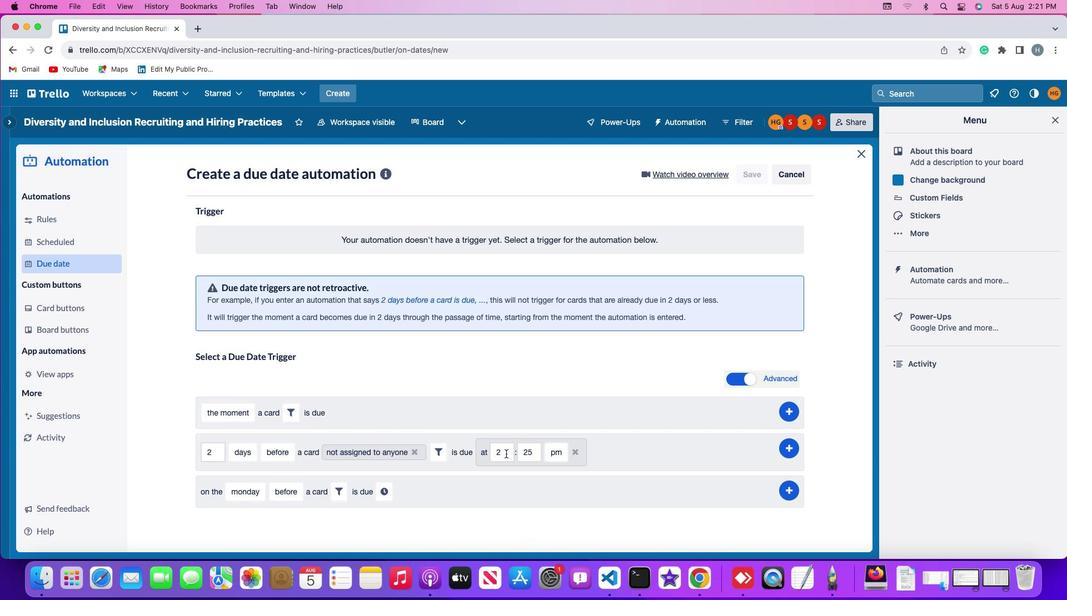 
Action: Mouse pressed left at (515, 455)
Screenshot: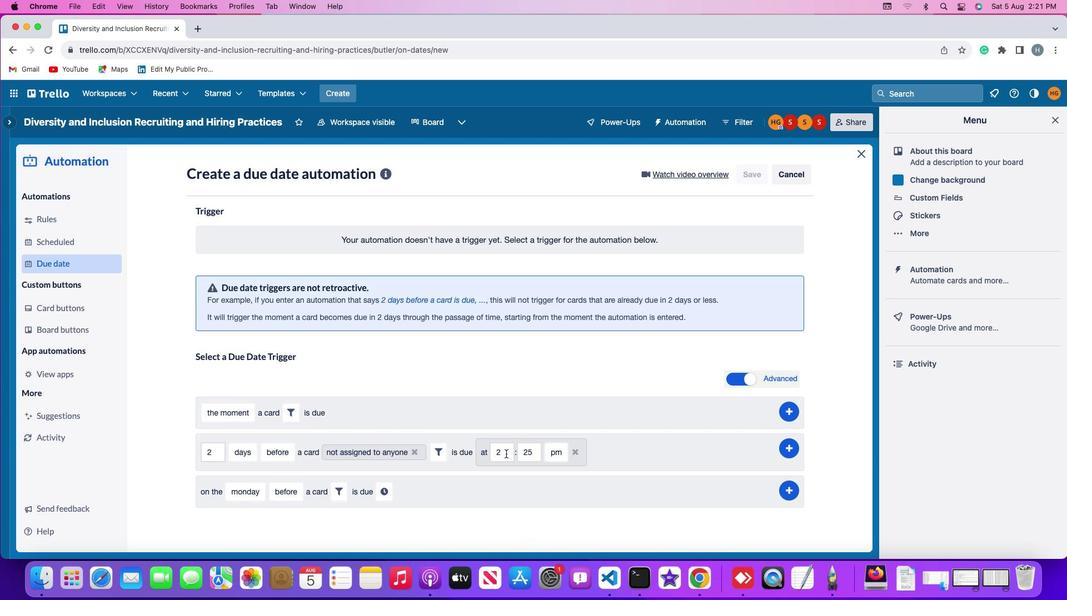 
Action: Key pressed Key.backspace'1''1'
Screenshot: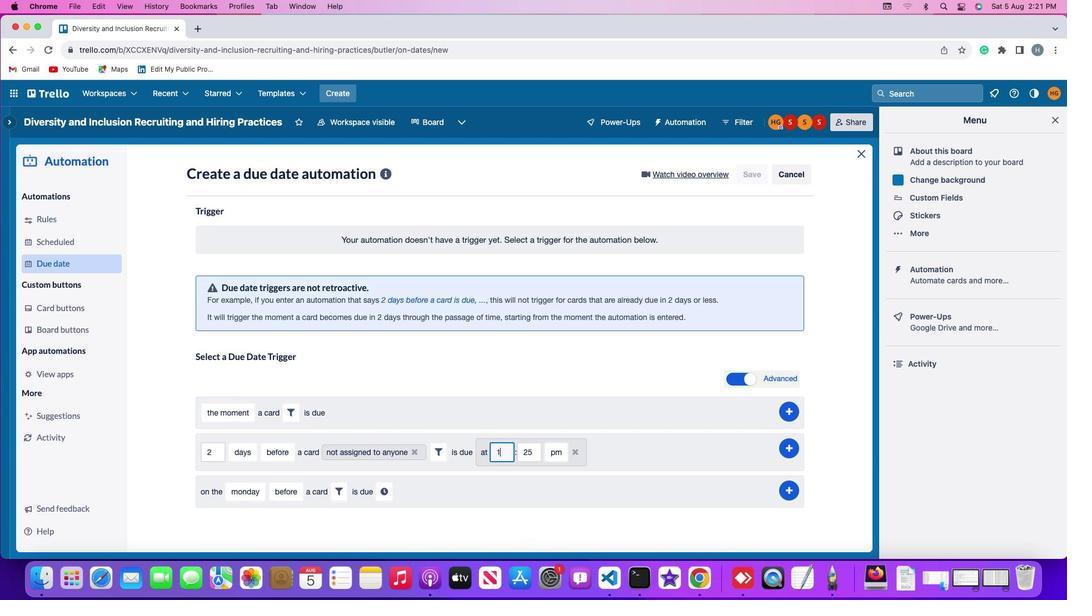 
Action: Mouse moved to (539, 453)
Screenshot: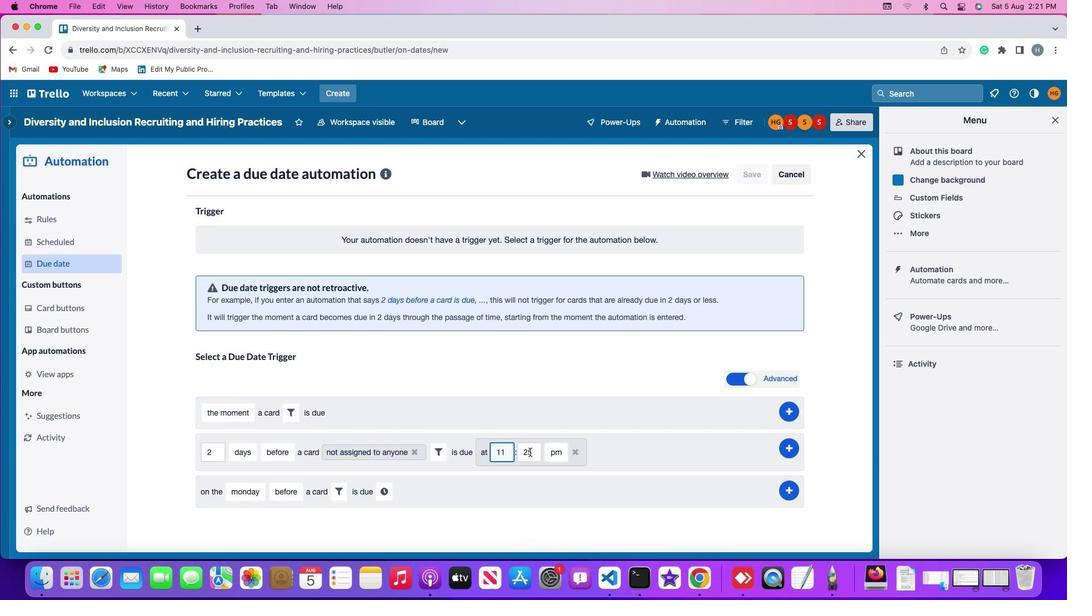 
Action: Mouse pressed left at (539, 453)
Screenshot: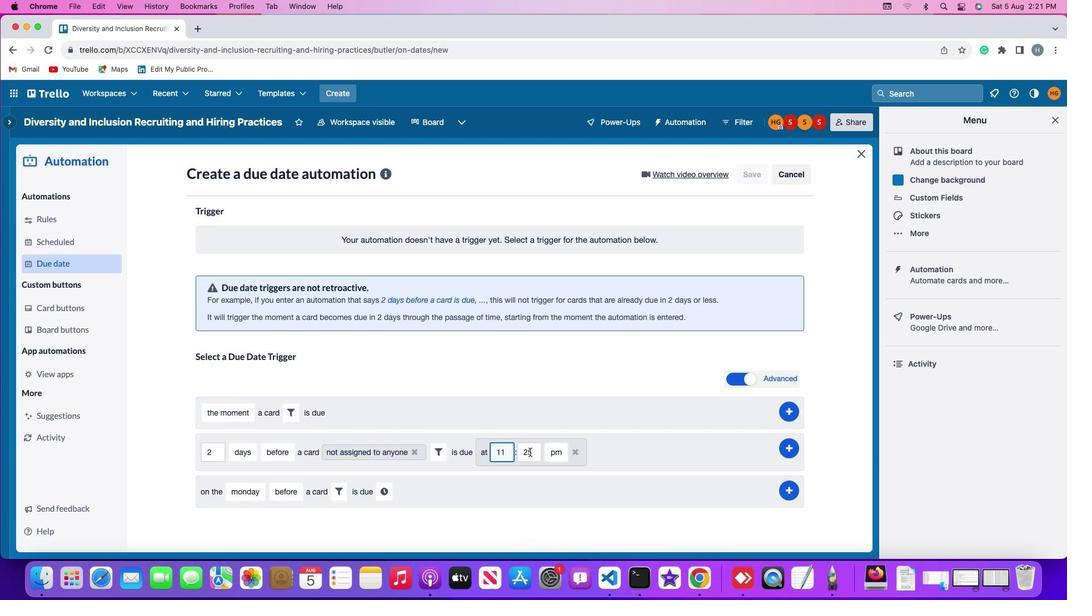 
Action: Key pressed Key.backspaceKey.backspace'0''0'
Screenshot: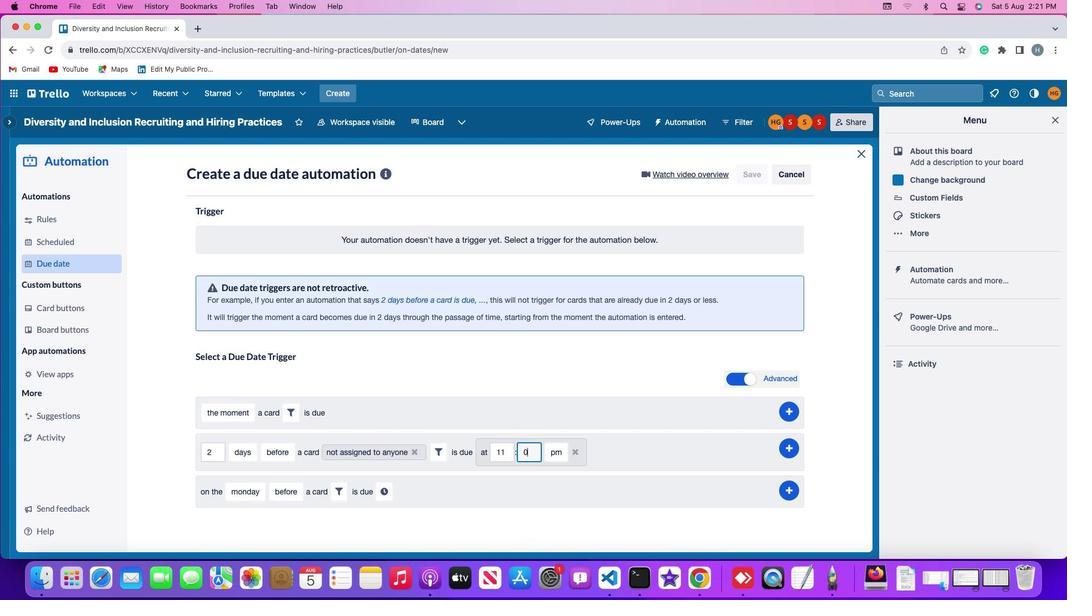 
Action: Mouse moved to (557, 454)
Screenshot: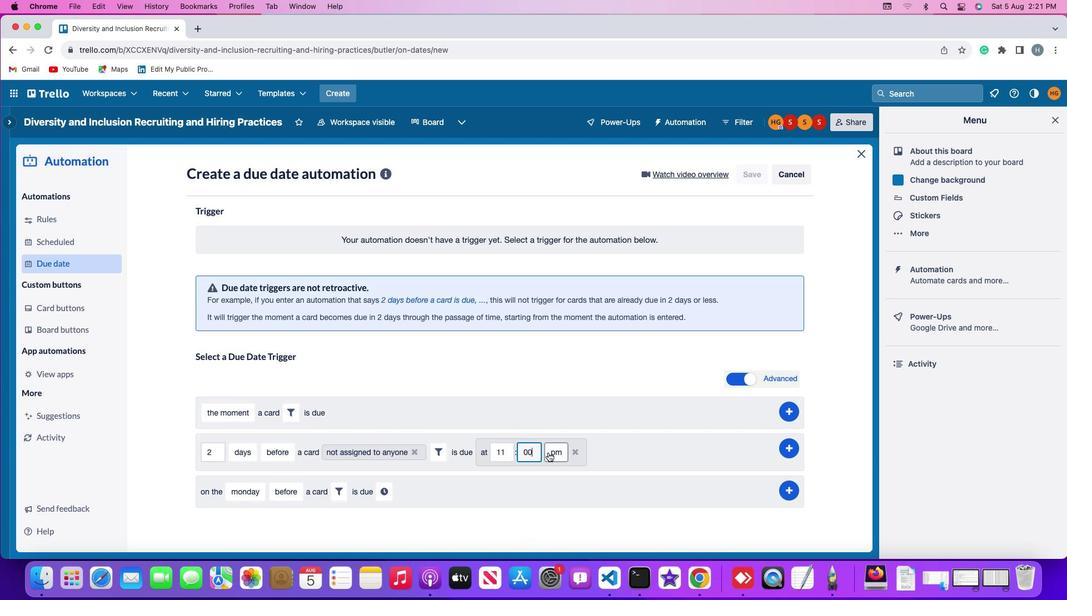 
Action: Mouse pressed left at (557, 454)
Screenshot: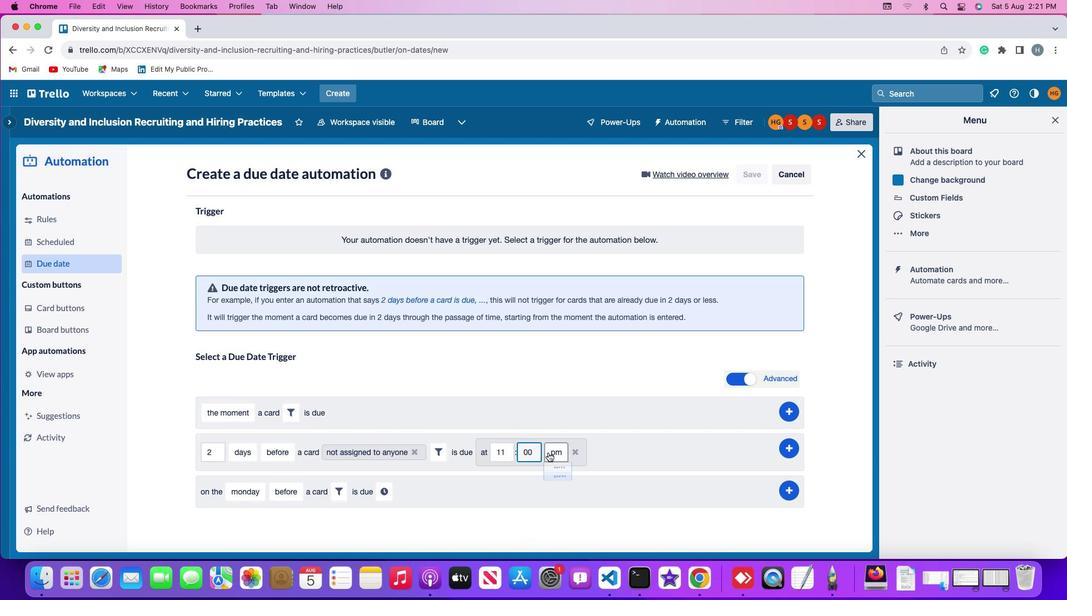 
Action: Mouse moved to (562, 472)
Screenshot: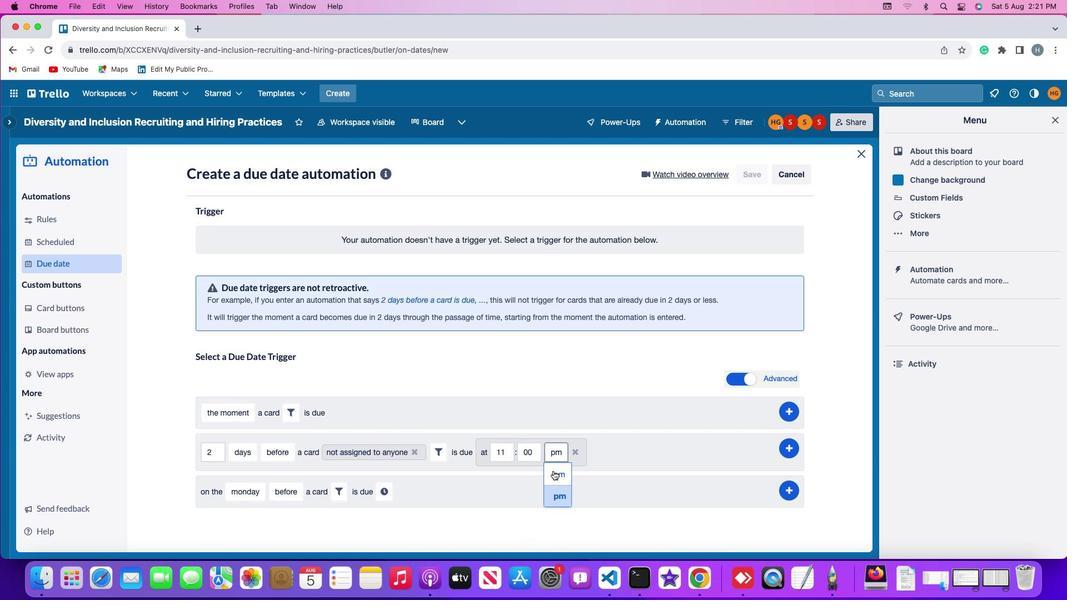 
Action: Mouse pressed left at (562, 472)
Screenshot: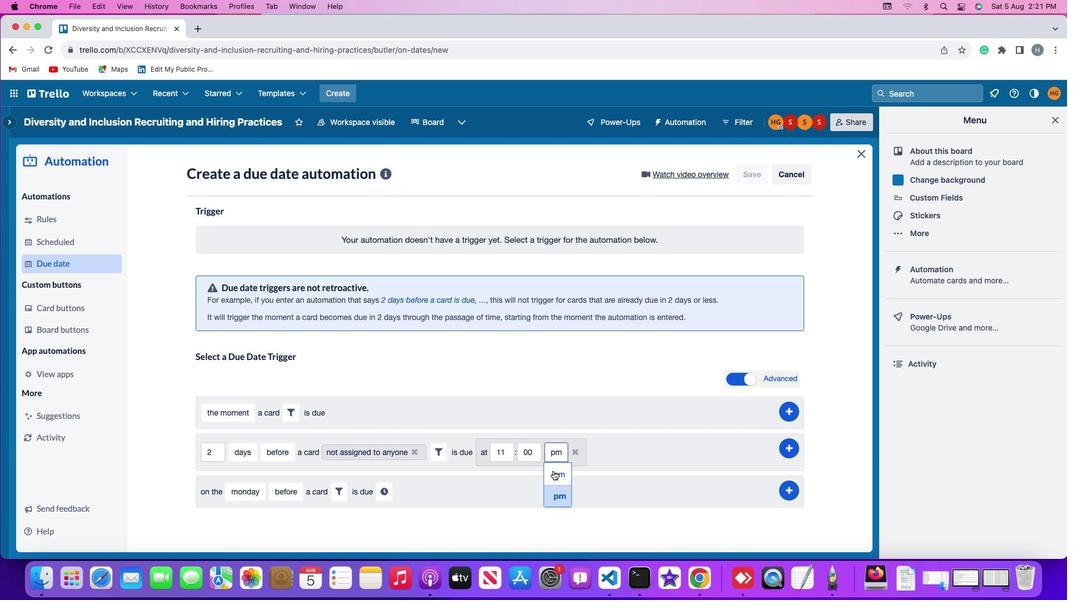 
Action: Mouse moved to (790, 448)
Screenshot: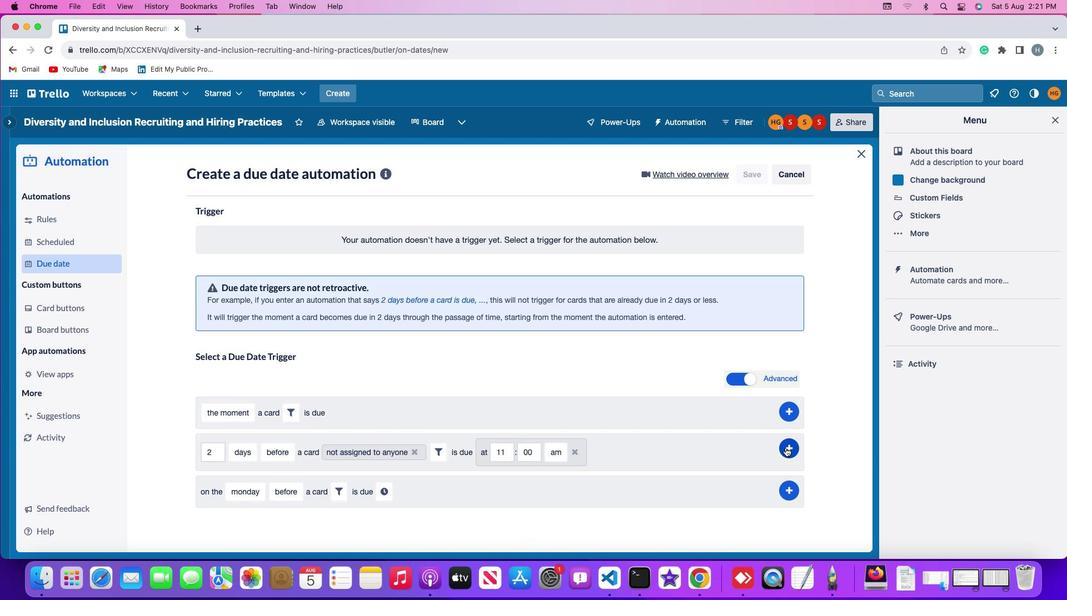 
Action: Mouse pressed left at (790, 448)
Screenshot: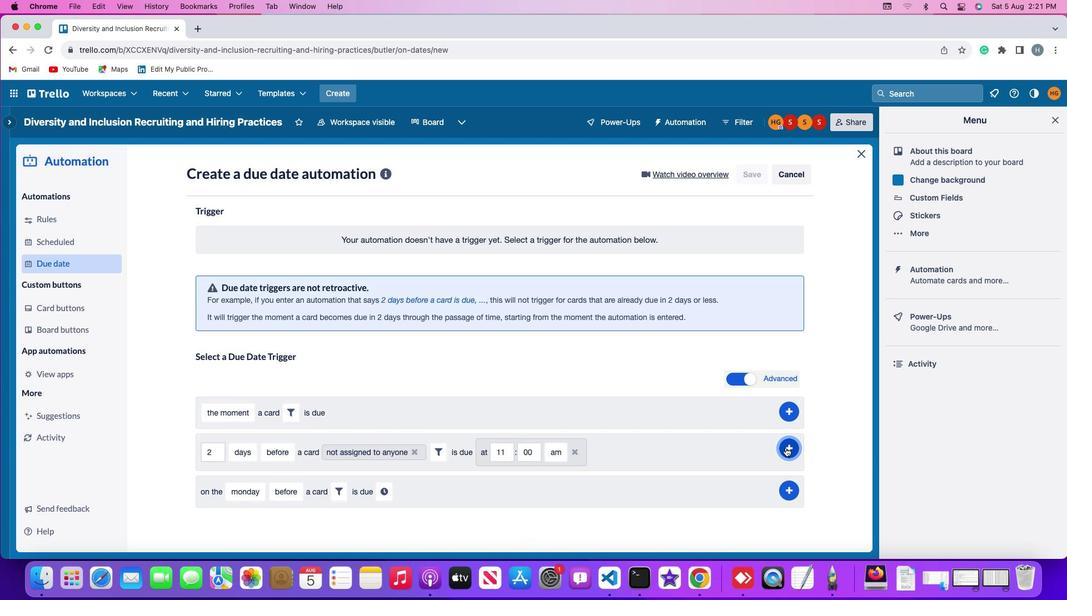 
Action: Mouse moved to (821, 364)
Screenshot: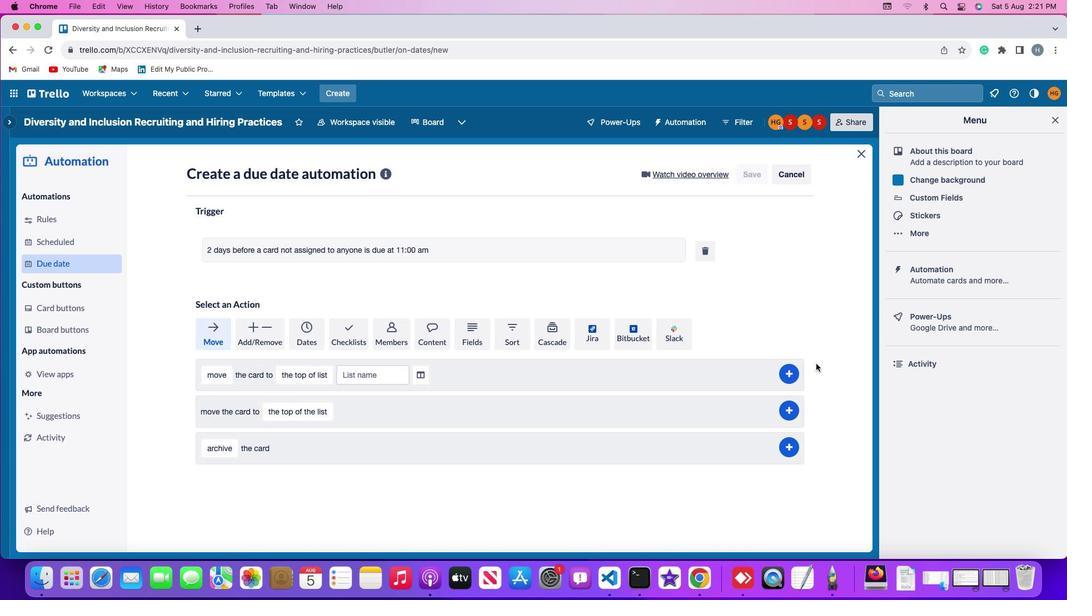 
